 Task: Find connections with filter location Candelaria with filter topic #Professionalwomenwith filter profile language Potuguese with filter current company Ubisoft with filter school P.S.N.A. College of Engineering and Technology, Dindigul with filter industry Financial Services with filter service category Accounting with filter keywords title Music Producer
Action: Mouse moved to (491, 59)
Screenshot: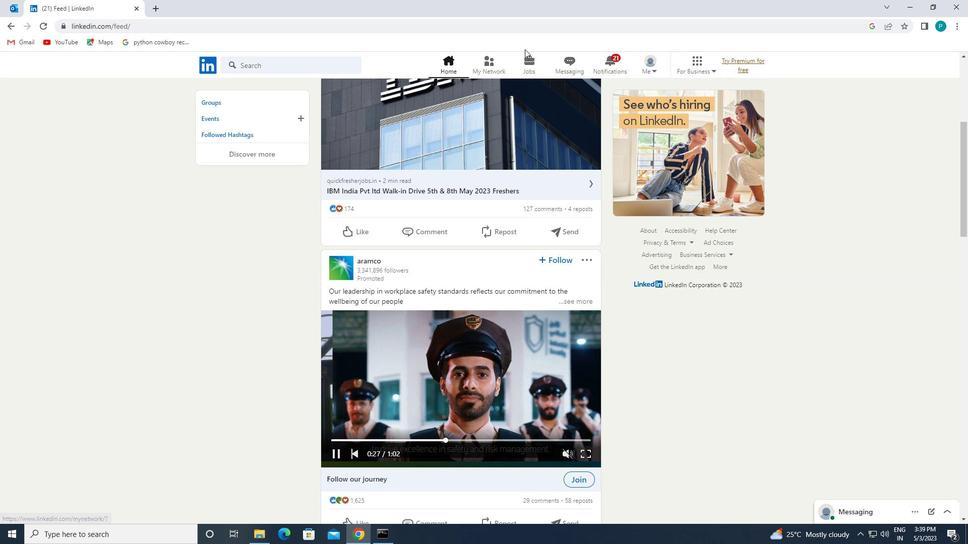 
Action: Mouse pressed left at (491, 59)
Screenshot: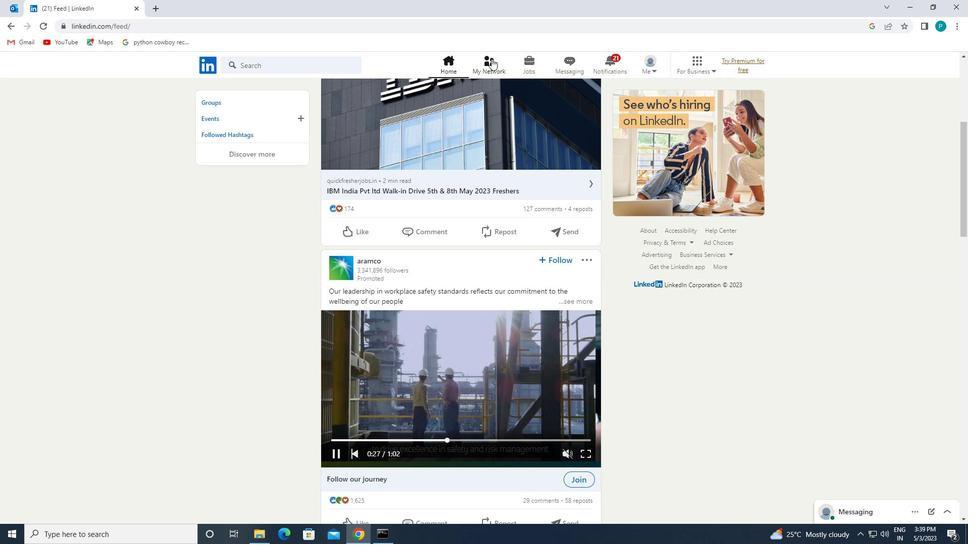
Action: Mouse moved to (236, 125)
Screenshot: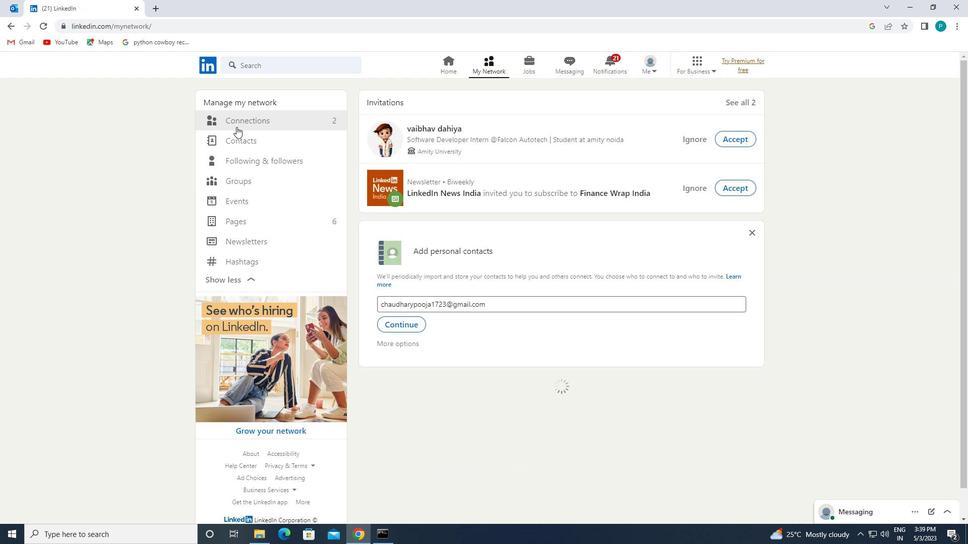 
Action: Mouse pressed left at (236, 125)
Screenshot: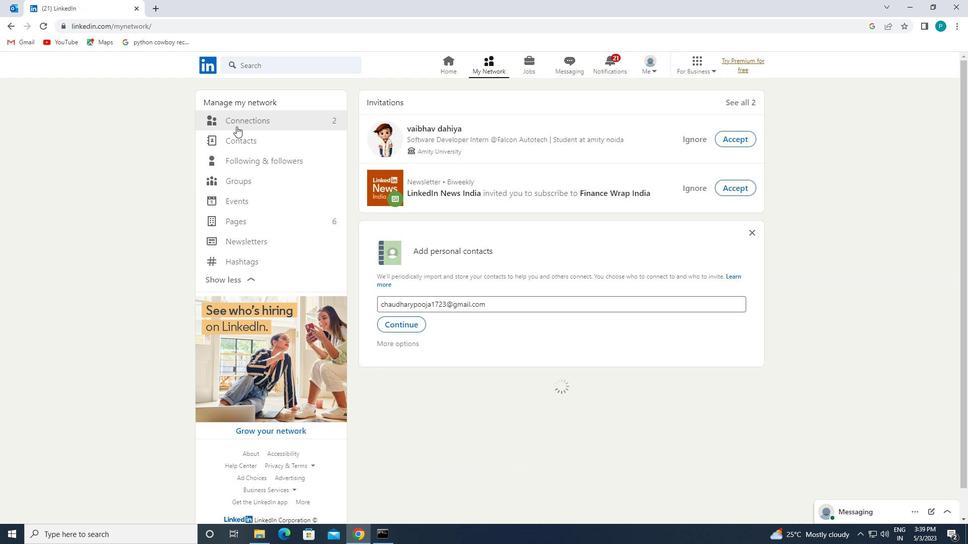 
Action: Mouse moved to (563, 119)
Screenshot: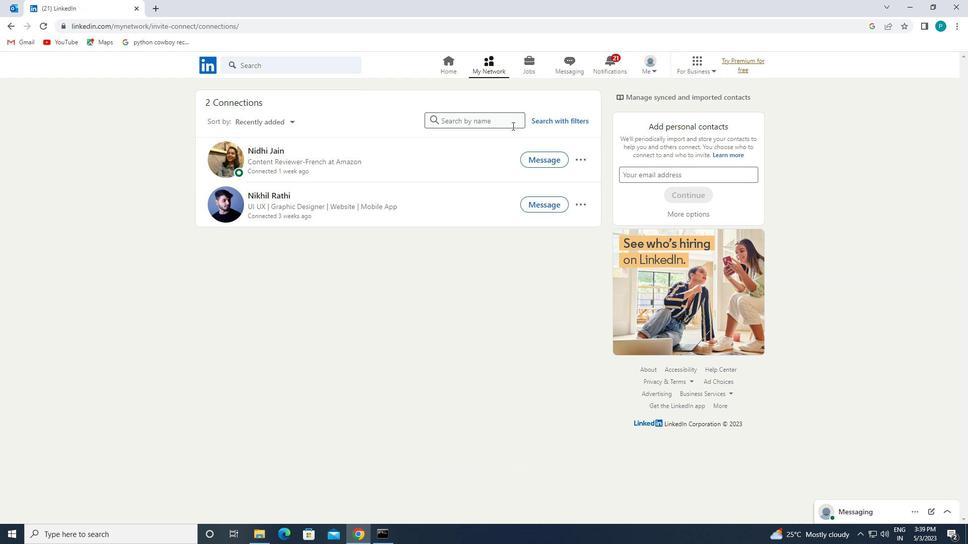 
Action: Mouse pressed left at (563, 119)
Screenshot: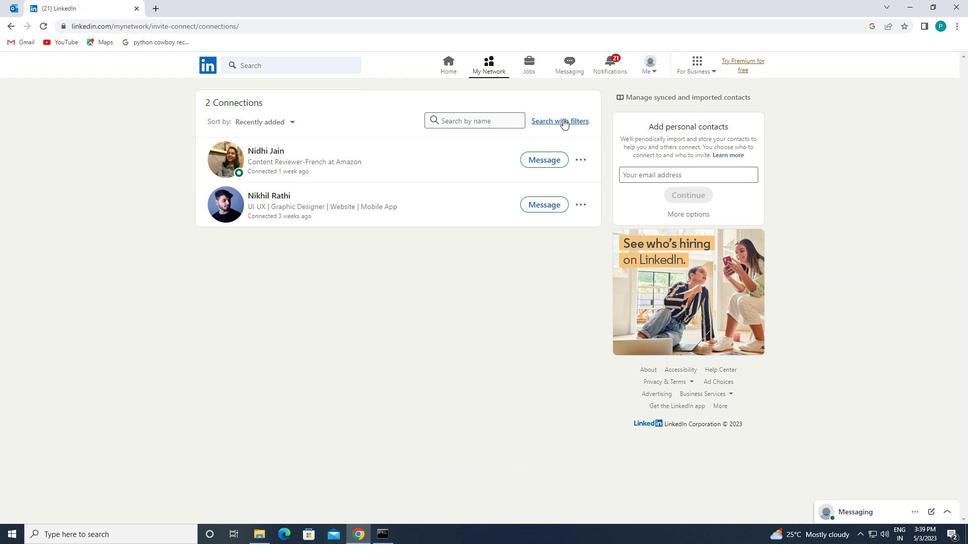 
Action: Mouse moved to (506, 93)
Screenshot: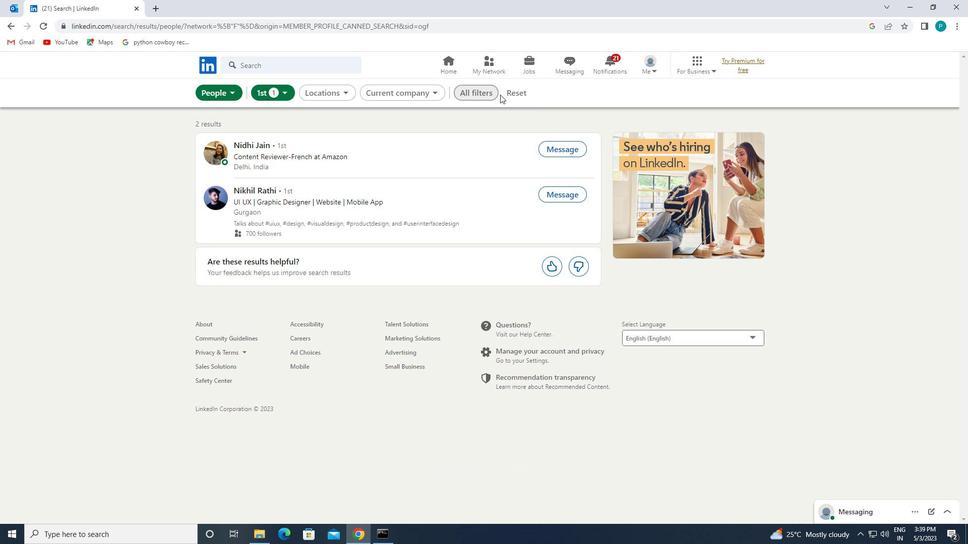 
Action: Mouse pressed left at (506, 93)
Screenshot: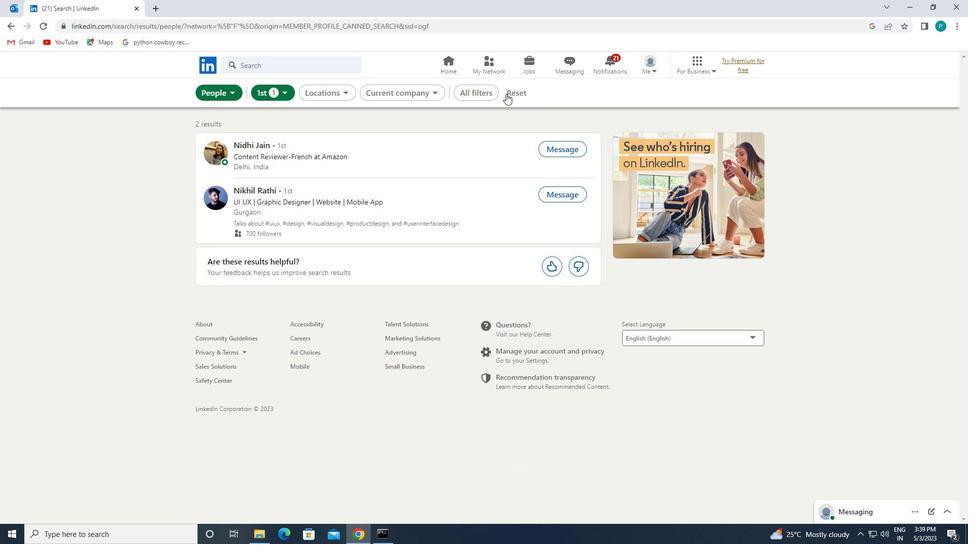 
Action: Mouse moved to (494, 91)
Screenshot: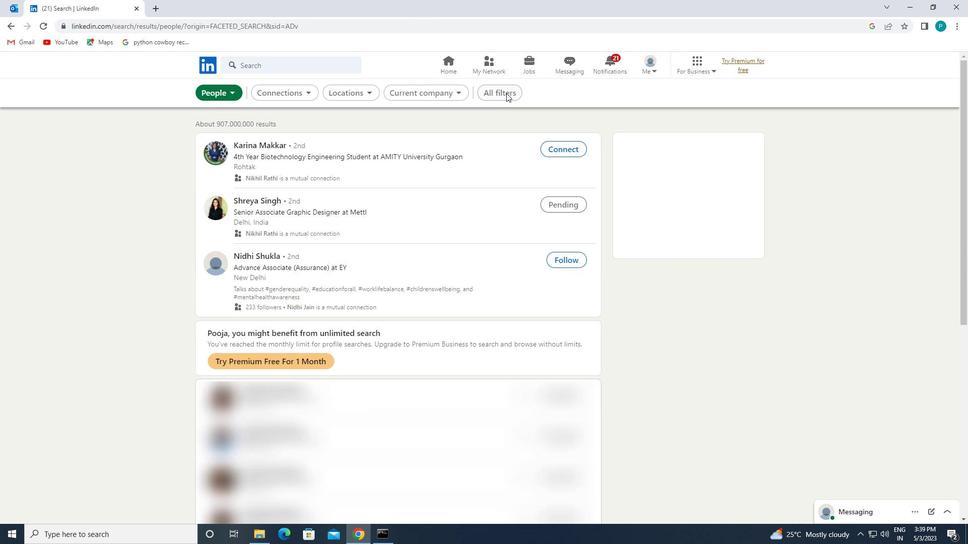 
Action: Mouse pressed left at (494, 91)
Screenshot: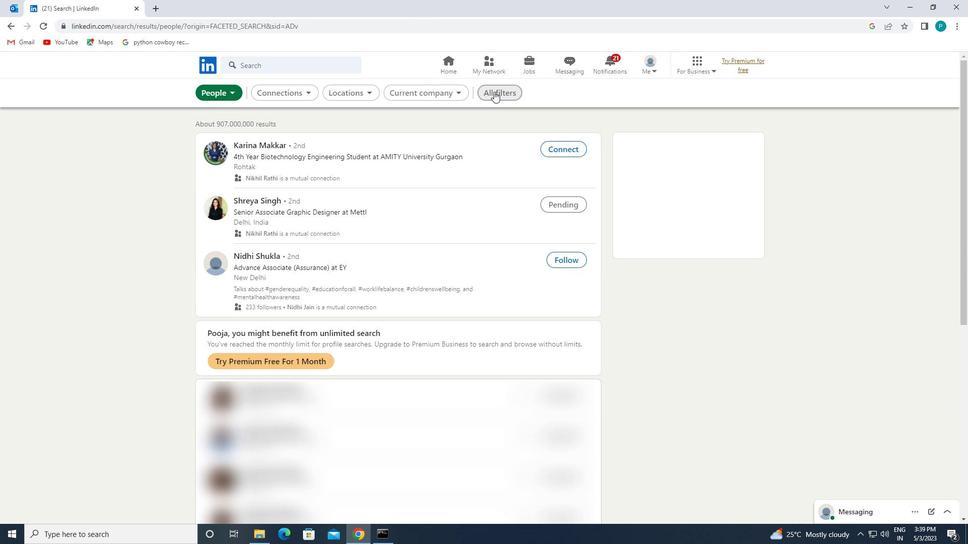 
Action: Mouse moved to (713, 191)
Screenshot: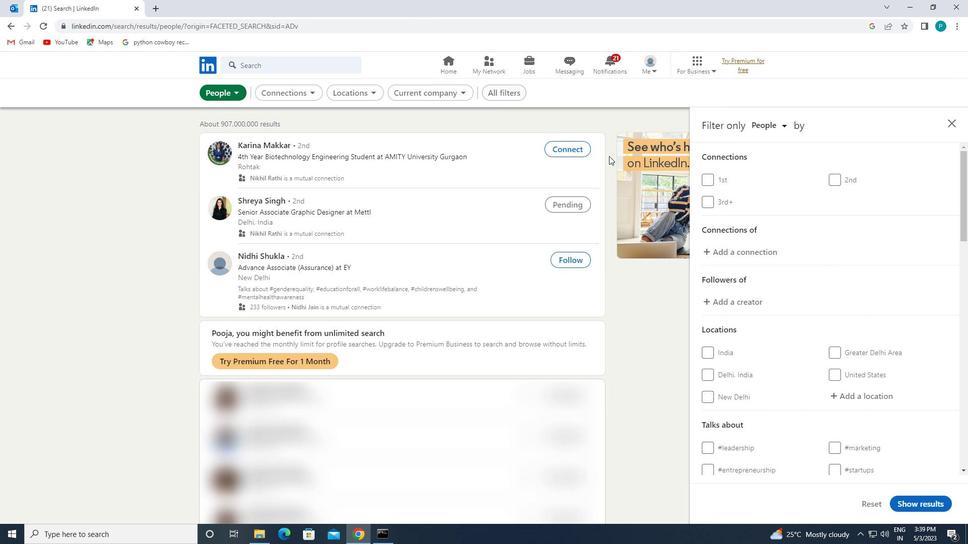
Action: Mouse scrolled (713, 190) with delta (0, 0)
Screenshot: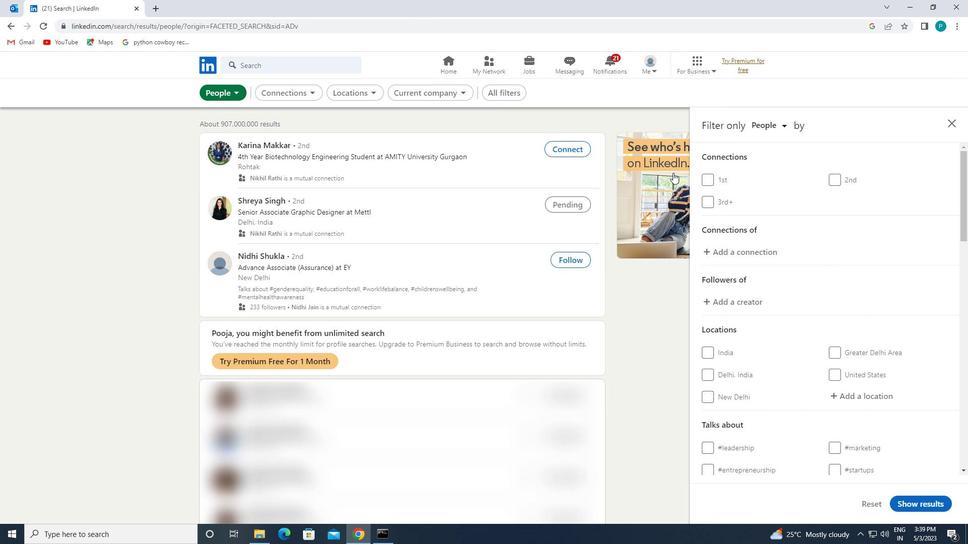 
Action: Mouse moved to (860, 344)
Screenshot: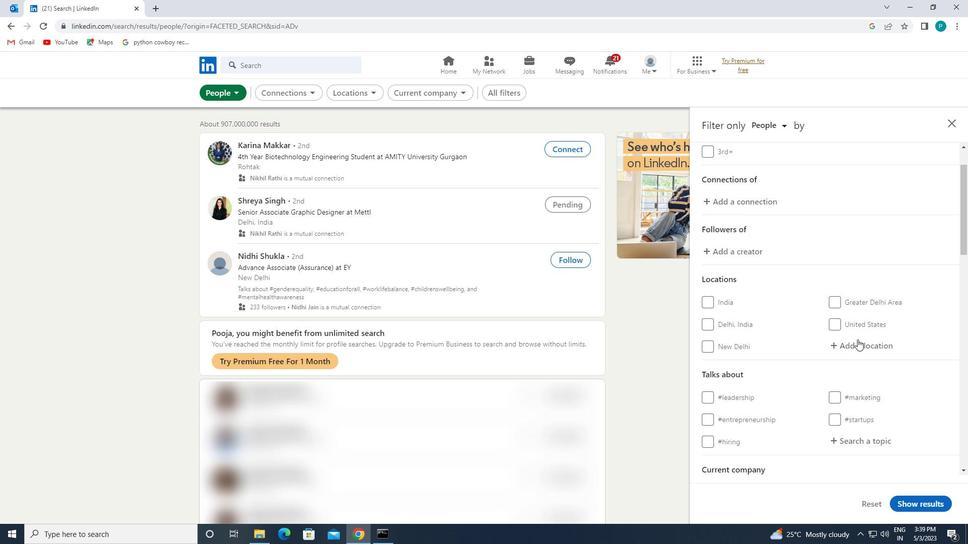 
Action: Mouse pressed left at (860, 344)
Screenshot: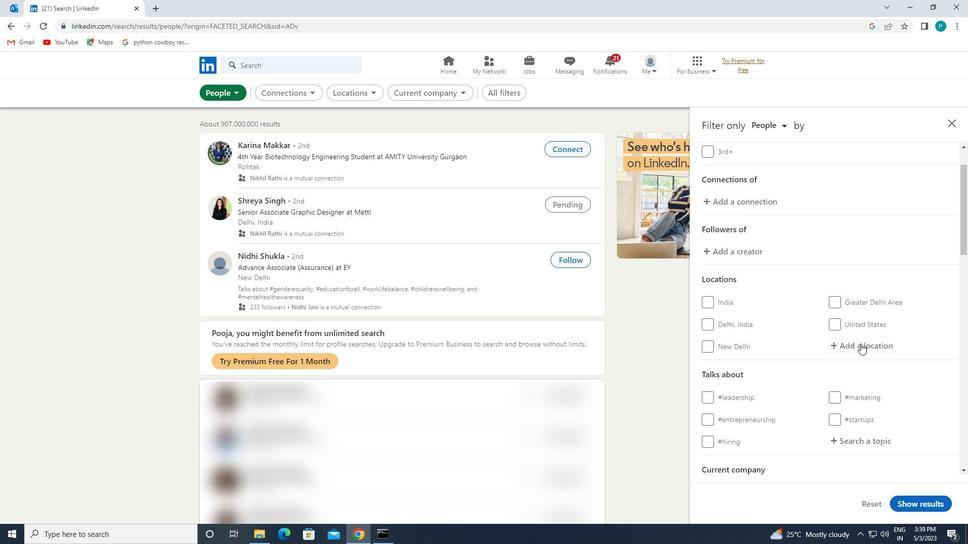 
Action: Mouse moved to (863, 344)
Screenshot: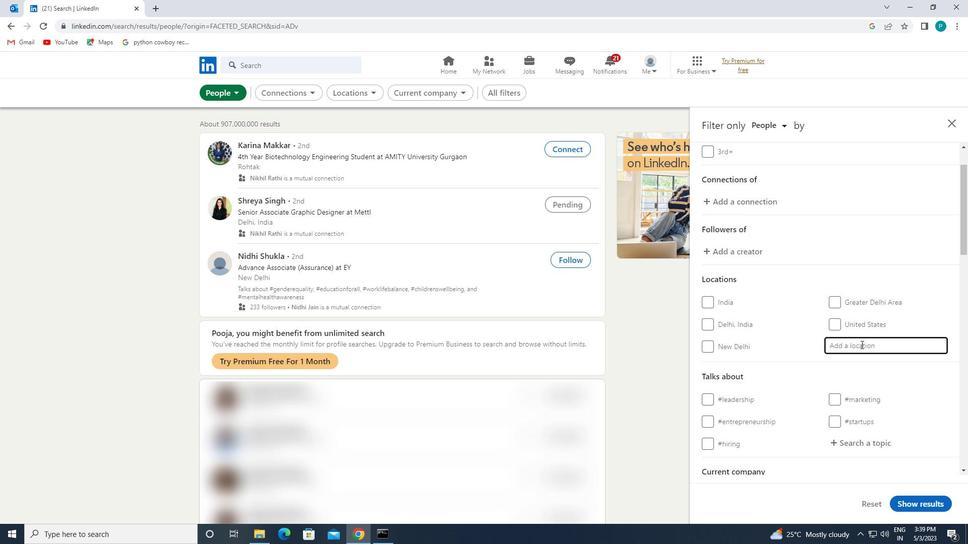 
Action: Key pressed <Key.caps_lock>c<Key.caps_lock>andelaria
Screenshot: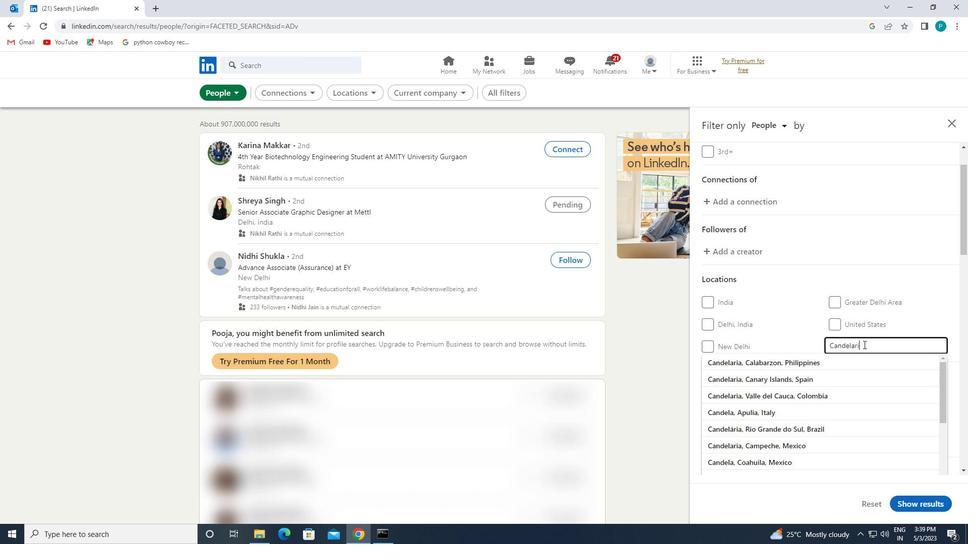 
Action: Mouse moved to (842, 358)
Screenshot: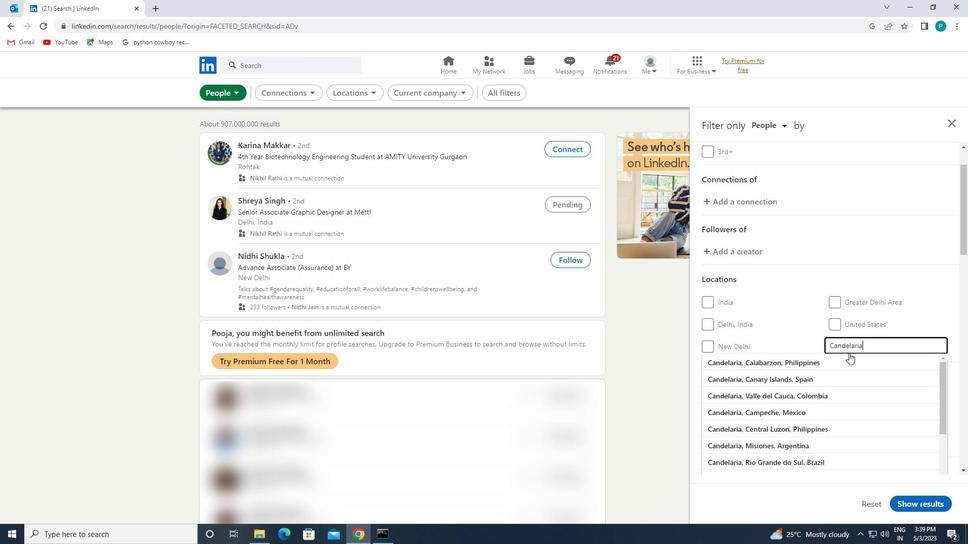 
Action: Mouse pressed left at (842, 358)
Screenshot: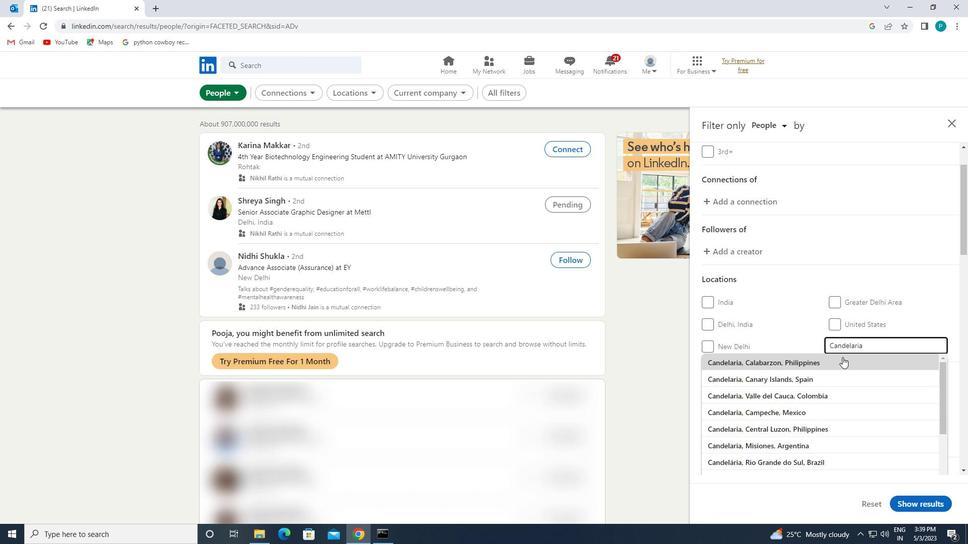 
Action: Mouse scrolled (842, 357) with delta (0, 0)
Screenshot: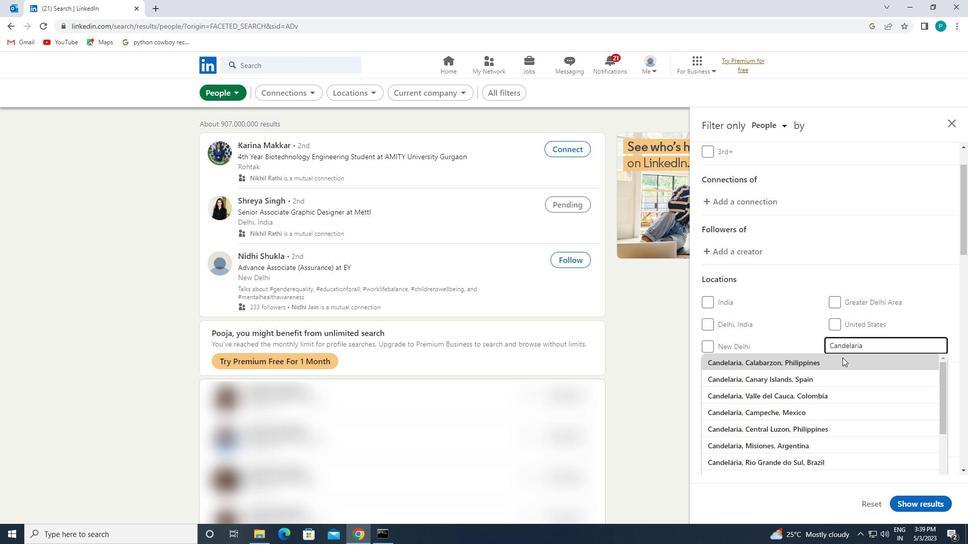 
Action: Mouse scrolled (842, 357) with delta (0, 0)
Screenshot: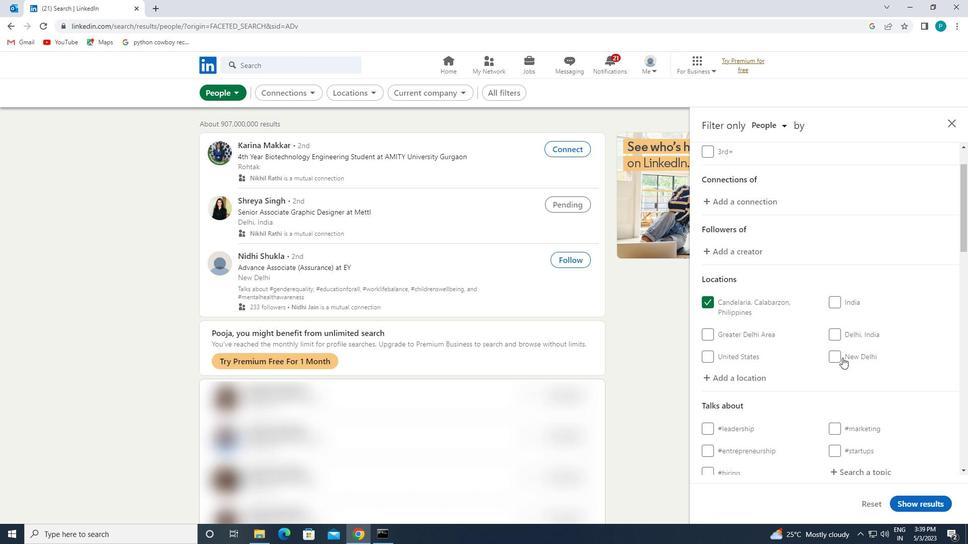 
Action: Mouse scrolled (842, 357) with delta (0, 0)
Screenshot: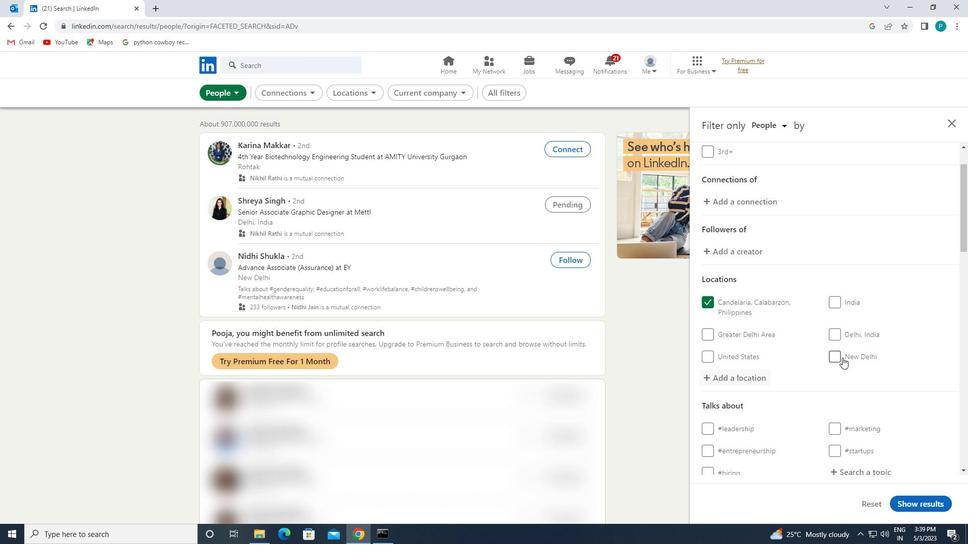 
Action: Mouse moved to (851, 326)
Screenshot: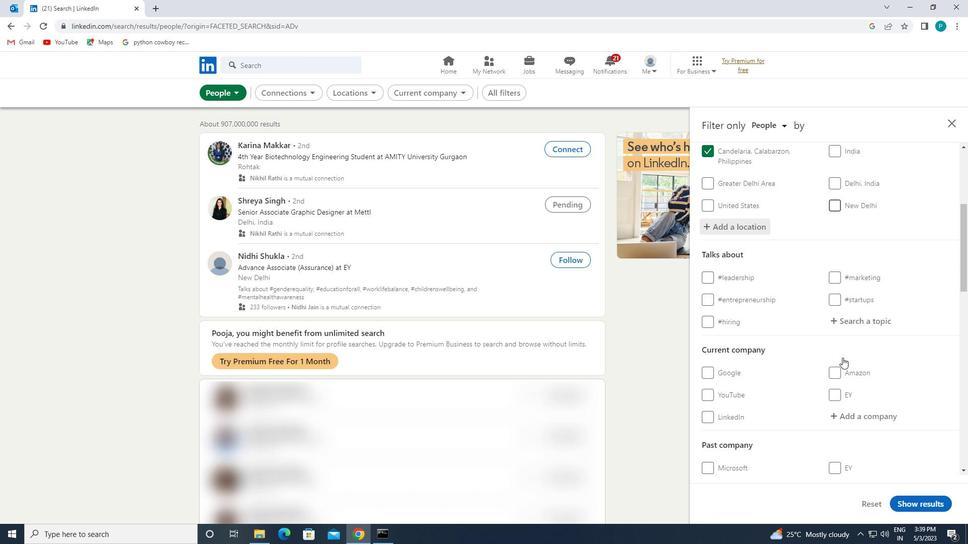 
Action: Mouse pressed left at (851, 326)
Screenshot: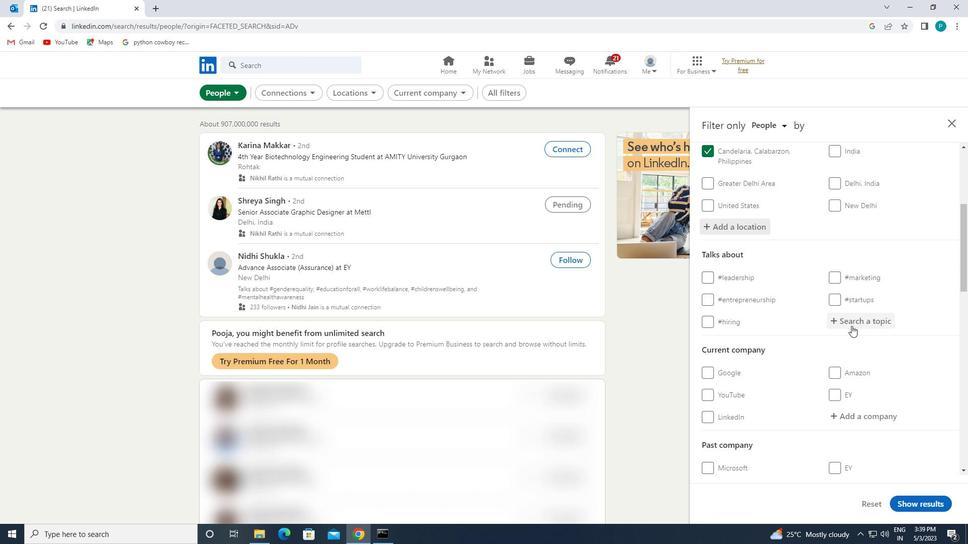 
Action: Mouse moved to (853, 326)
Screenshot: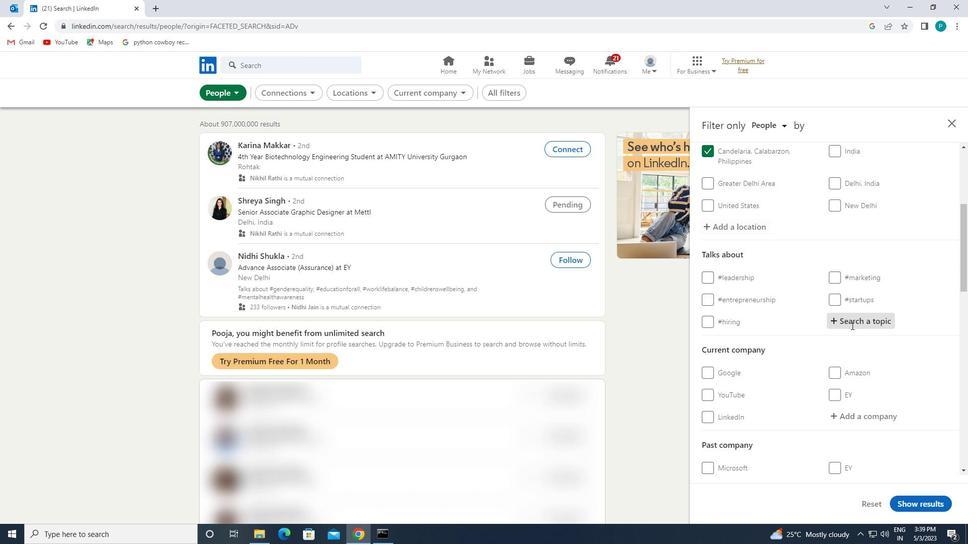 
Action: Key pressed <Key.shift>#<Key.caps_lock>P<Key.caps_lock>ROFESSIONAL<Key.caps_lock>W<Key.caps_lock>OMEN
Screenshot: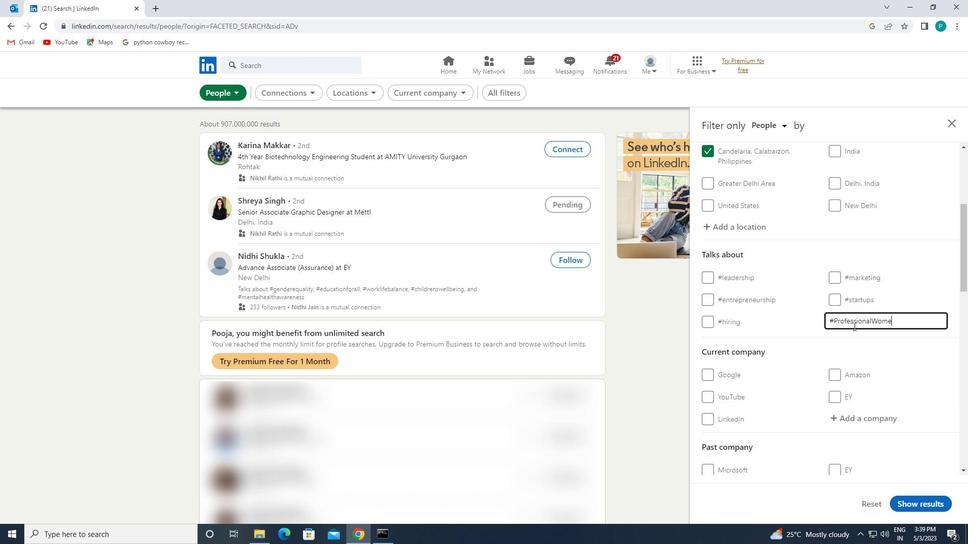 
Action: Mouse moved to (872, 338)
Screenshot: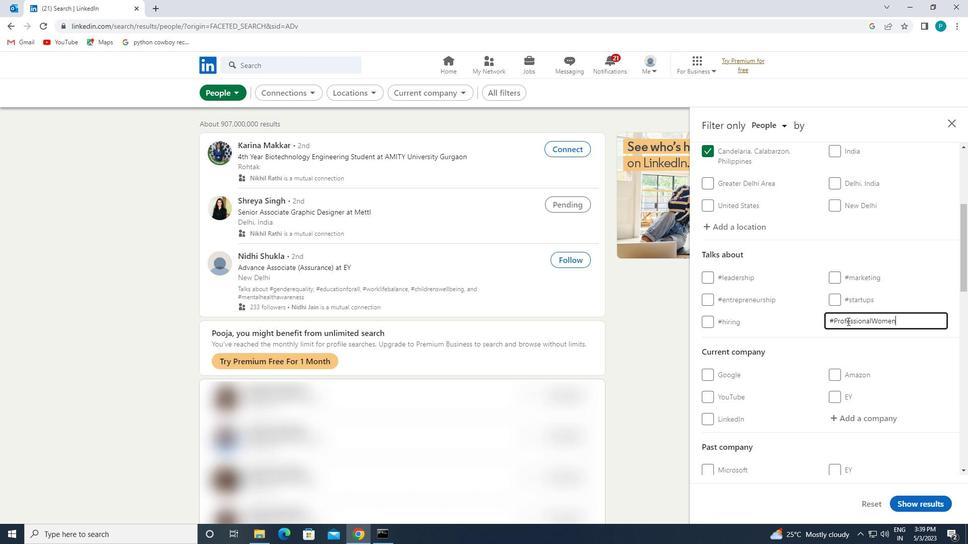 
Action: Mouse scrolled (872, 337) with delta (0, 0)
Screenshot: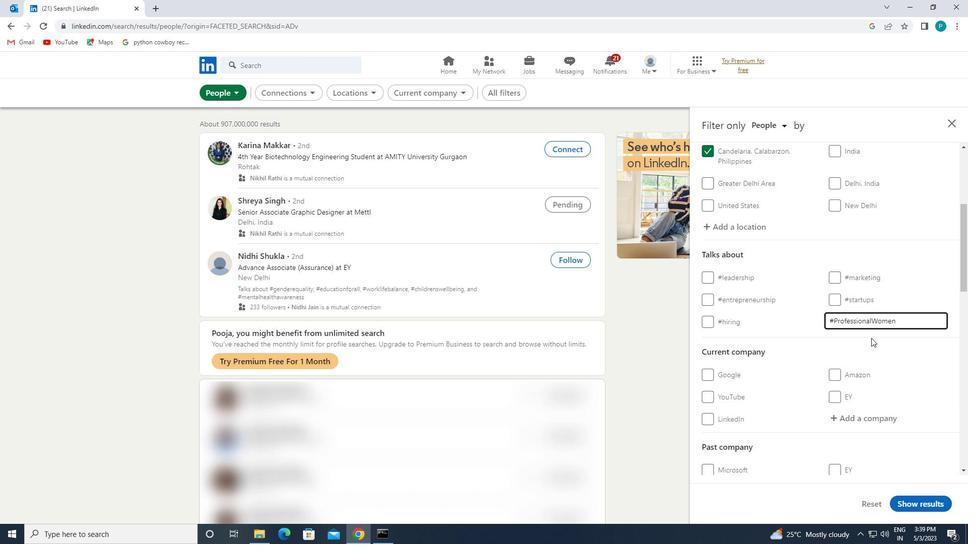 
Action: Mouse scrolled (872, 337) with delta (0, 0)
Screenshot: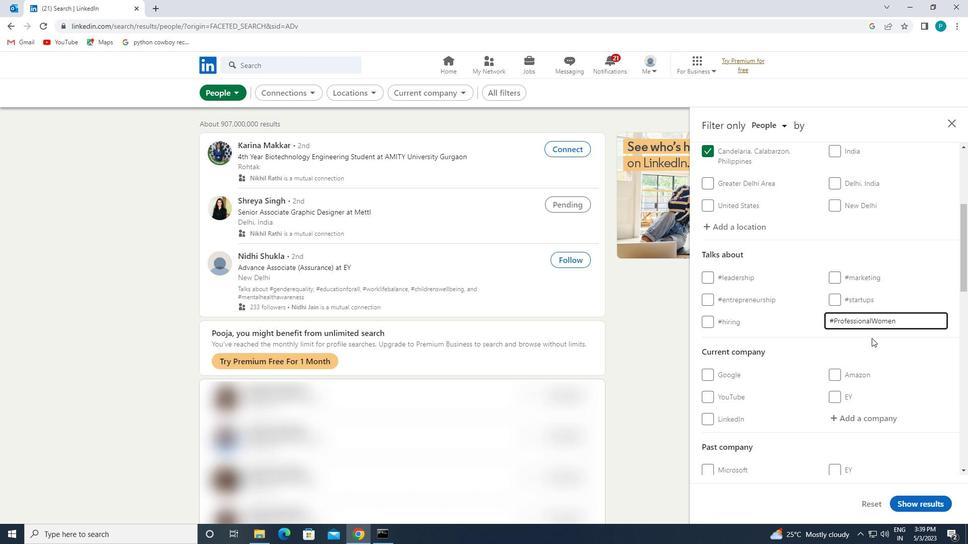 
Action: Mouse scrolled (872, 337) with delta (0, 0)
Screenshot: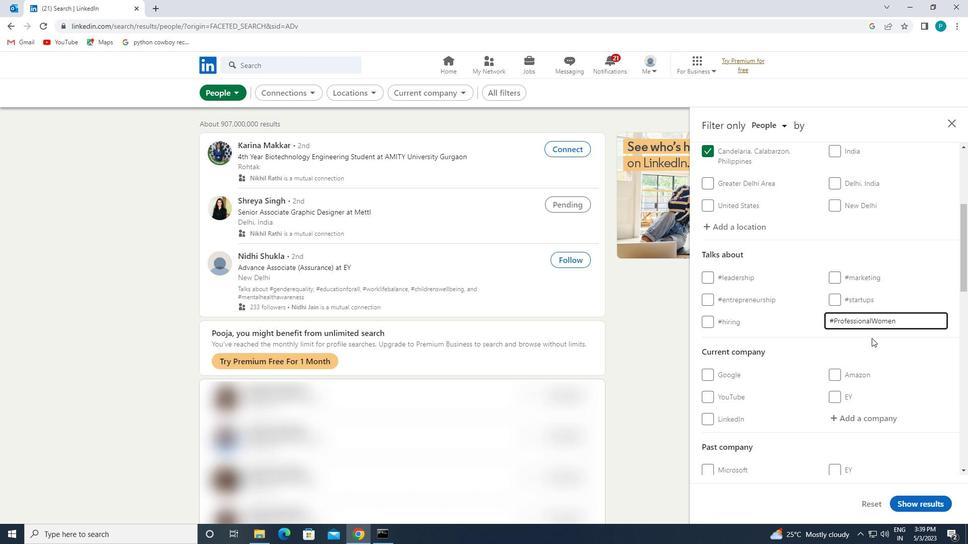 
Action: Mouse moved to (870, 336)
Screenshot: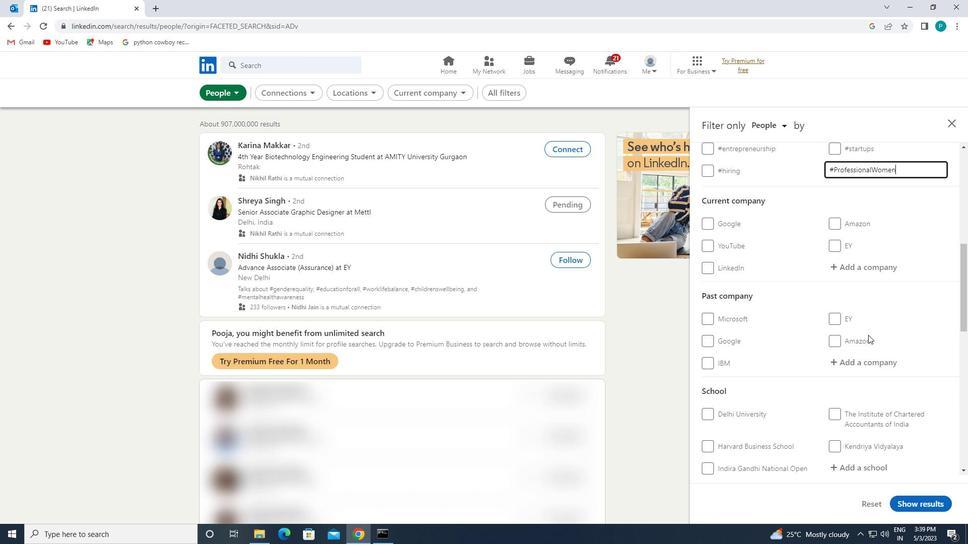 
Action: Mouse scrolled (870, 335) with delta (0, 0)
Screenshot: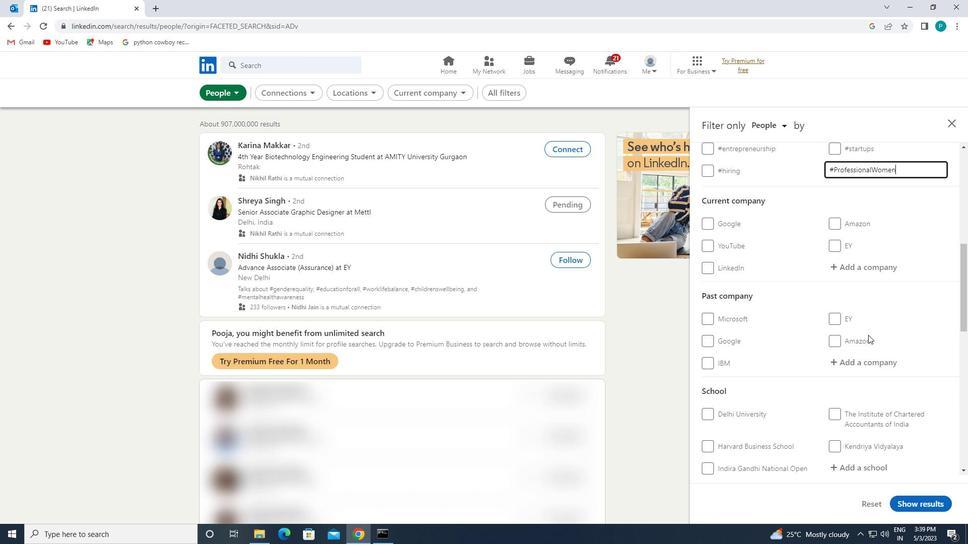 
Action: Mouse moved to (868, 332)
Screenshot: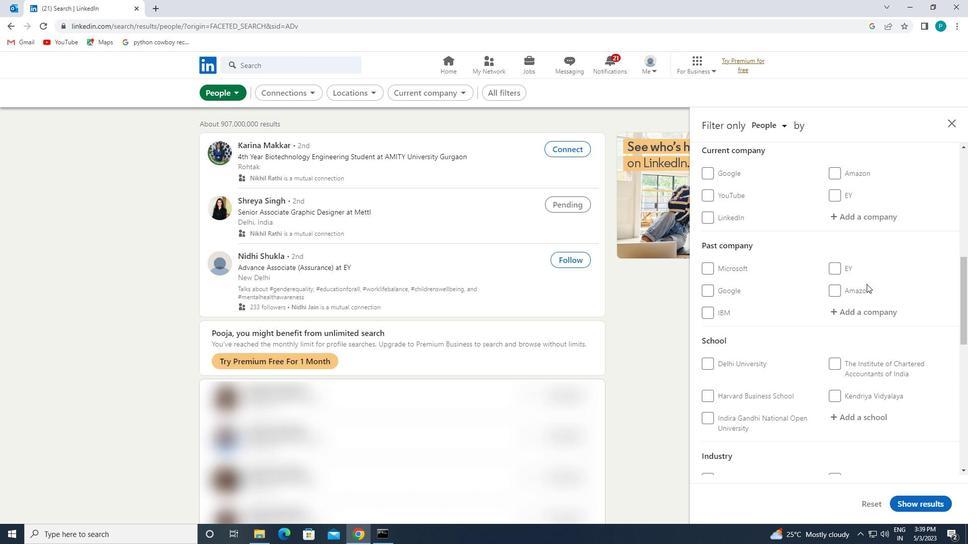 
Action: Mouse scrolled (868, 332) with delta (0, 0)
Screenshot: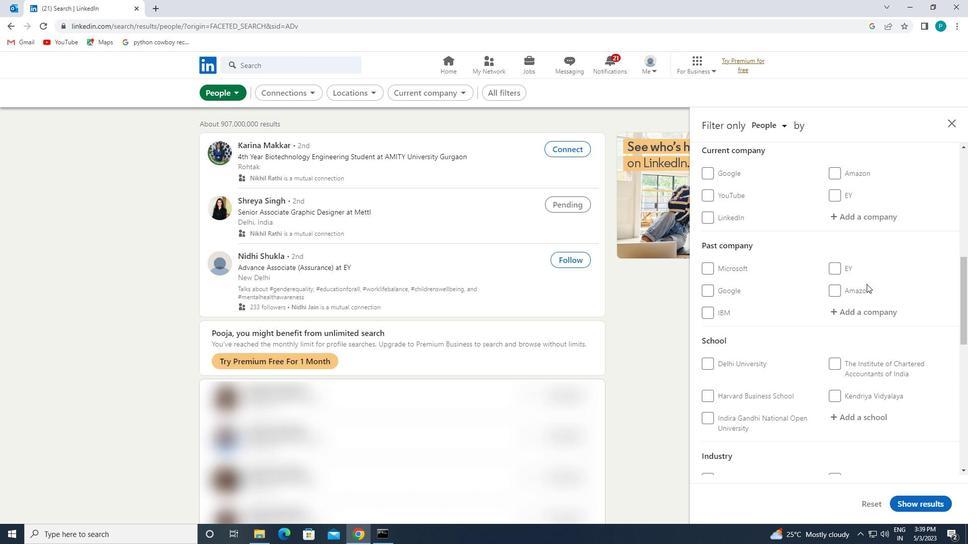 
Action: Mouse moved to (869, 333)
Screenshot: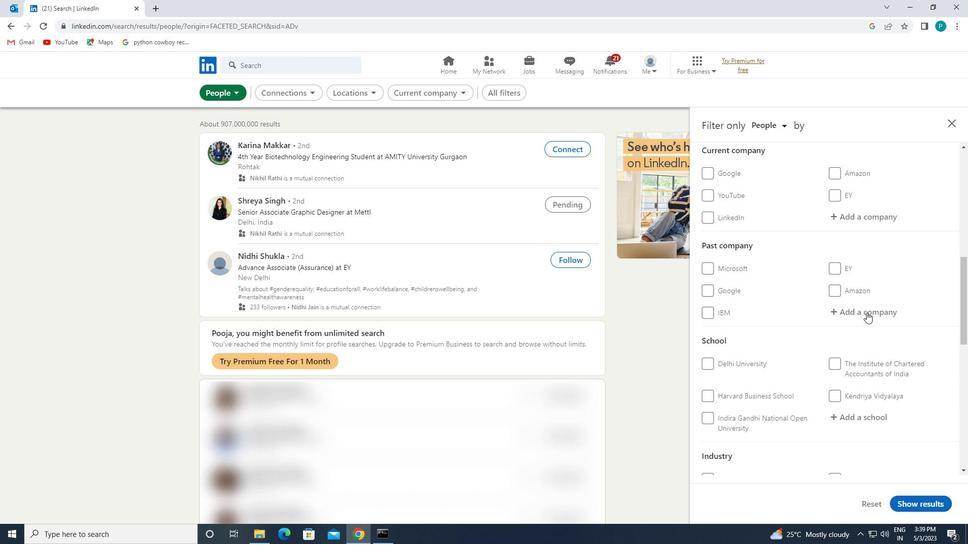 
Action: Mouse scrolled (869, 332) with delta (0, 0)
Screenshot: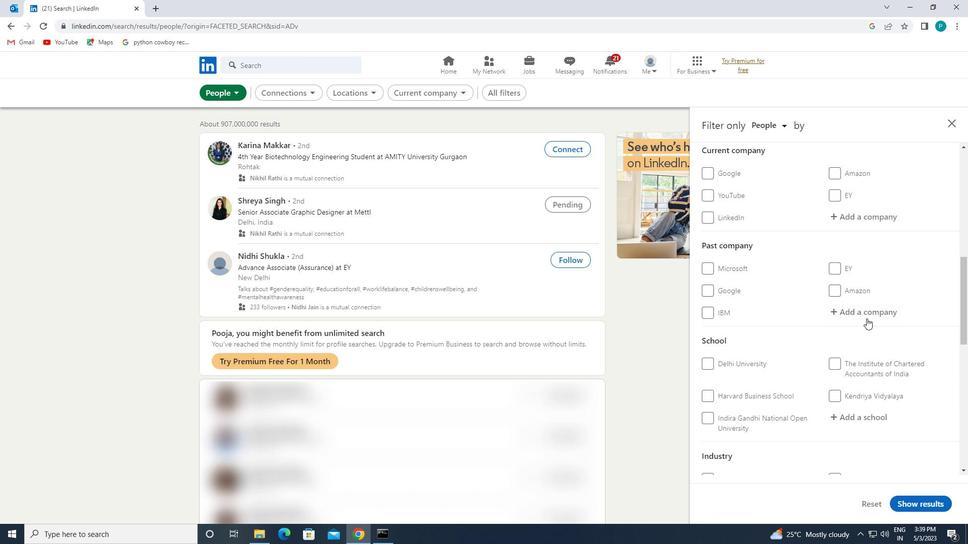 
Action: Mouse moved to (869, 333)
Screenshot: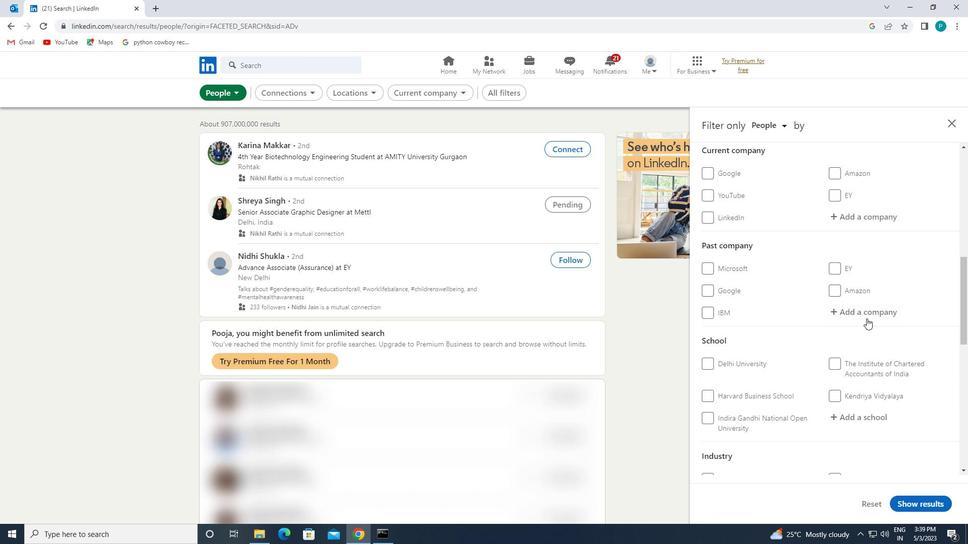 
Action: Mouse scrolled (869, 332) with delta (0, 0)
Screenshot: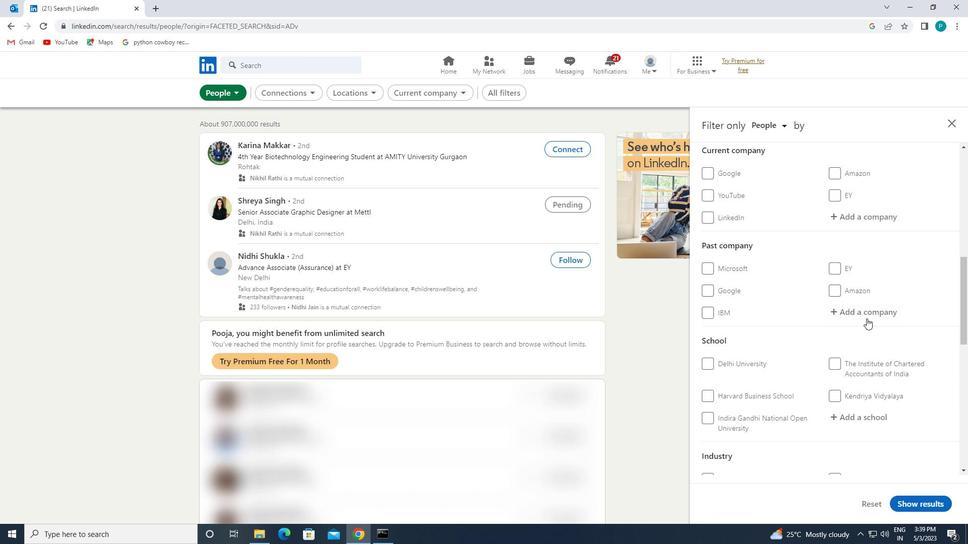 
Action: Mouse moved to (869, 333)
Screenshot: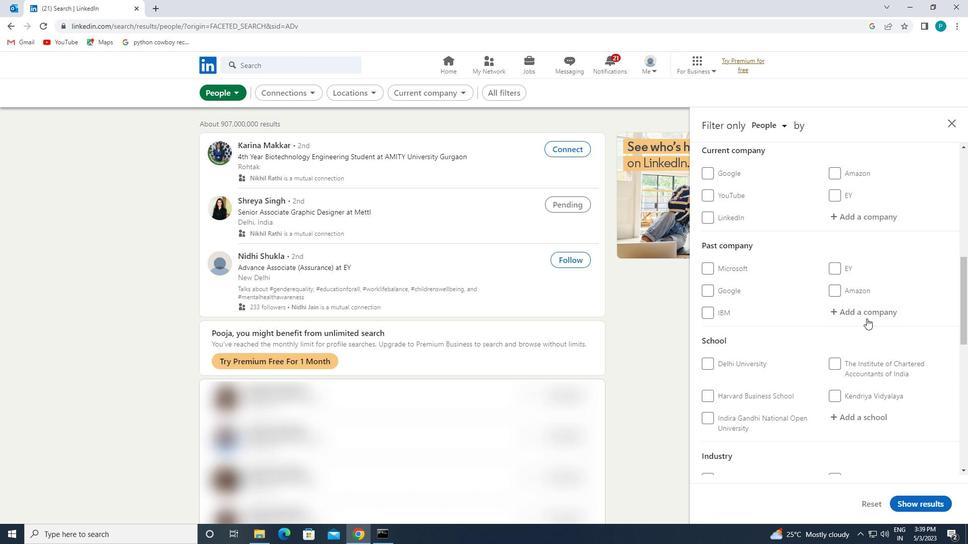 
Action: Mouse scrolled (869, 333) with delta (0, 0)
Screenshot: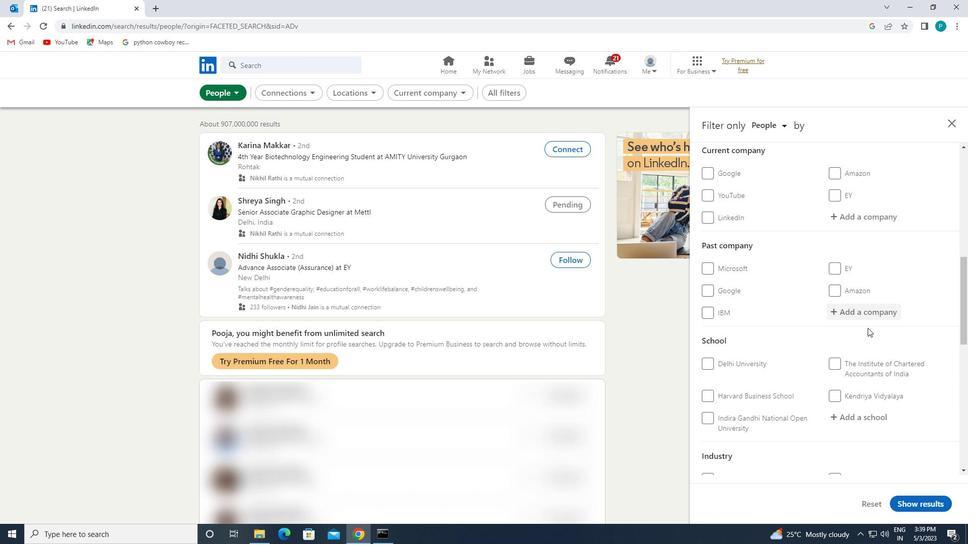 
Action: Mouse moved to (835, 415)
Screenshot: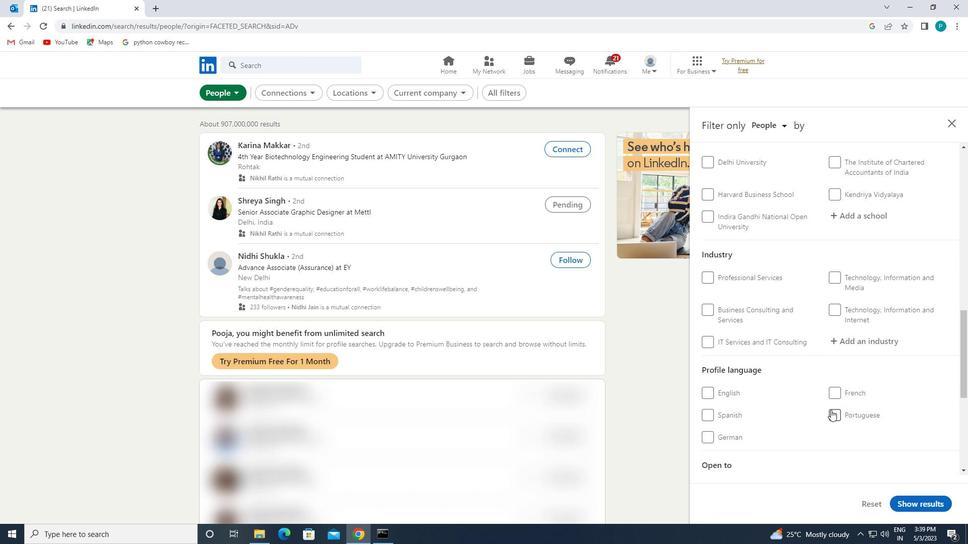 
Action: Mouse pressed left at (835, 415)
Screenshot: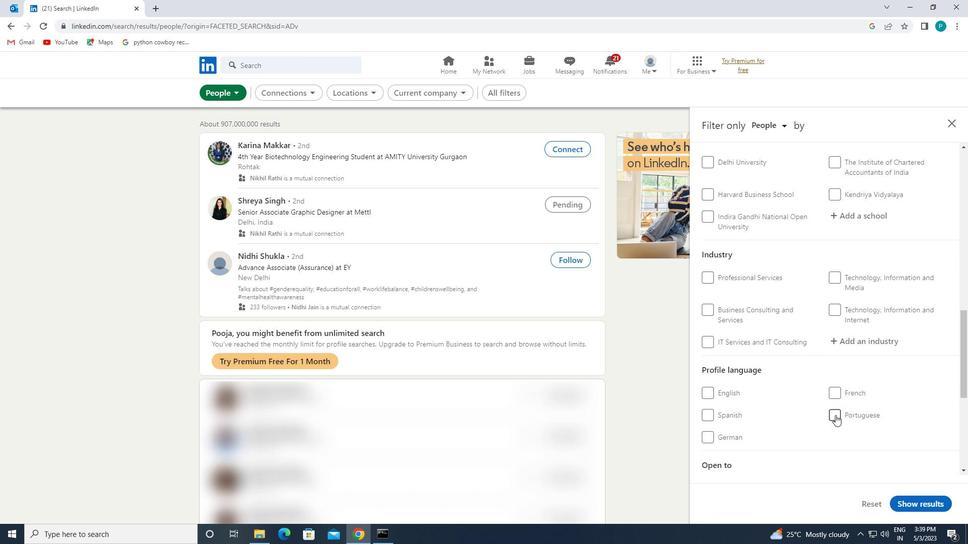 
Action: Mouse moved to (876, 373)
Screenshot: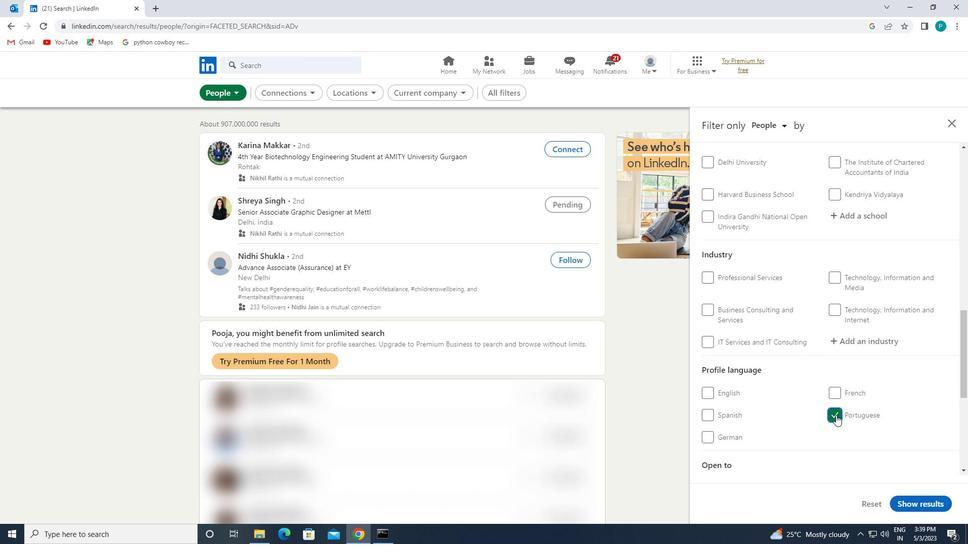 
Action: Mouse scrolled (876, 373) with delta (0, 0)
Screenshot: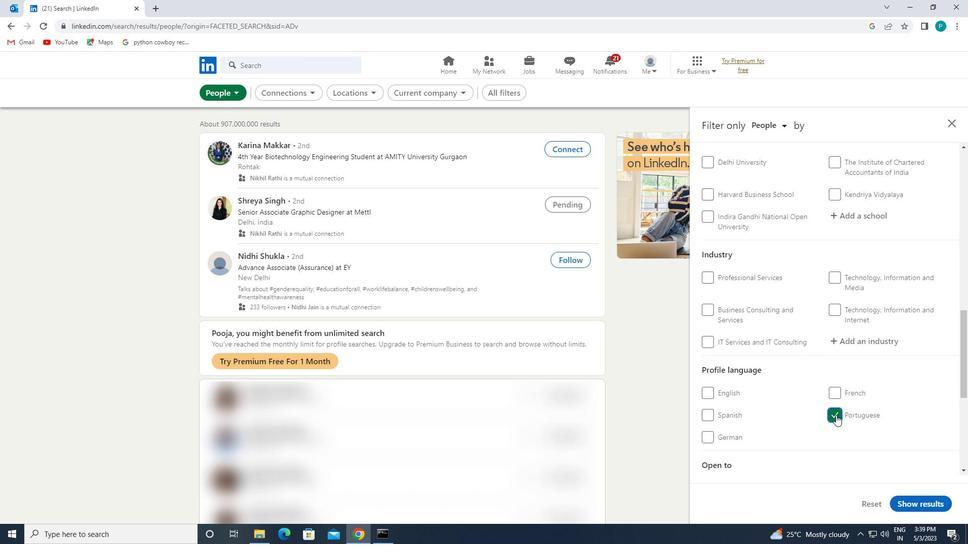 
Action: Mouse scrolled (876, 373) with delta (0, 0)
Screenshot: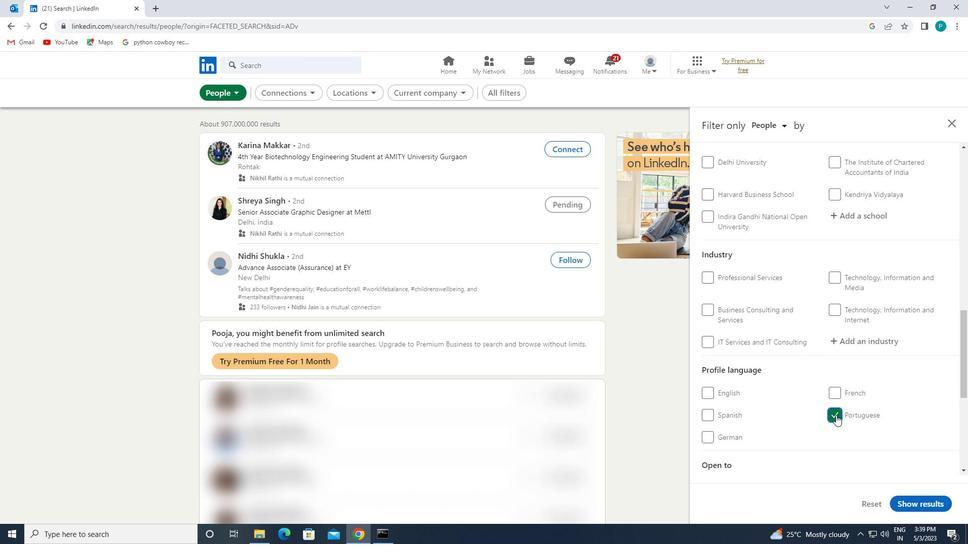 
Action: Mouse scrolled (876, 373) with delta (0, 0)
Screenshot: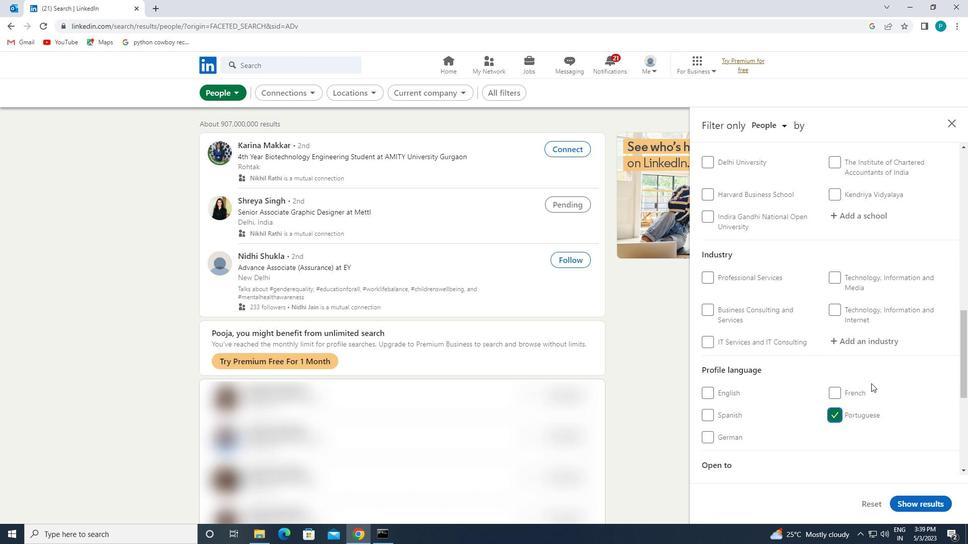 
Action: Mouse scrolled (876, 373) with delta (0, 0)
Screenshot: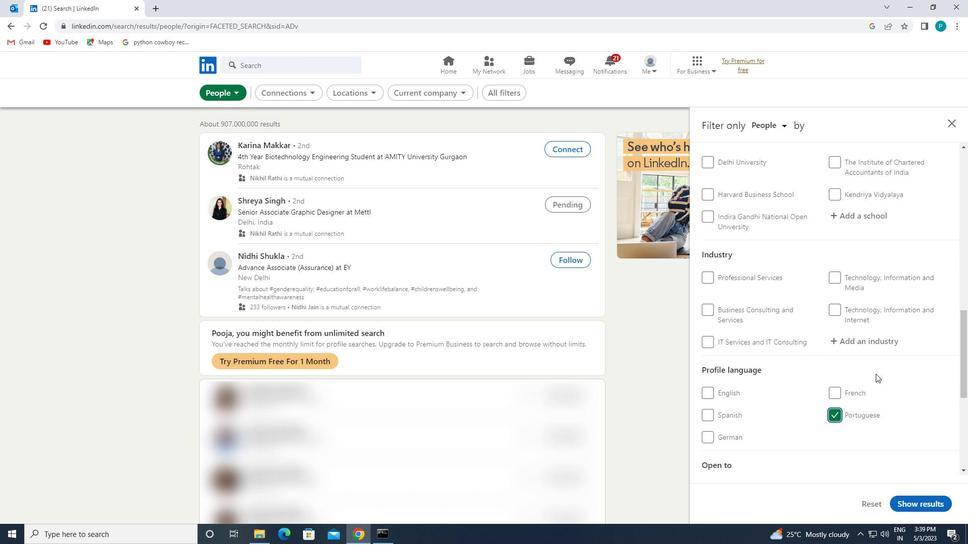 
Action: Mouse scrolled (876, 373) with delta (0, 0)
Screenshot: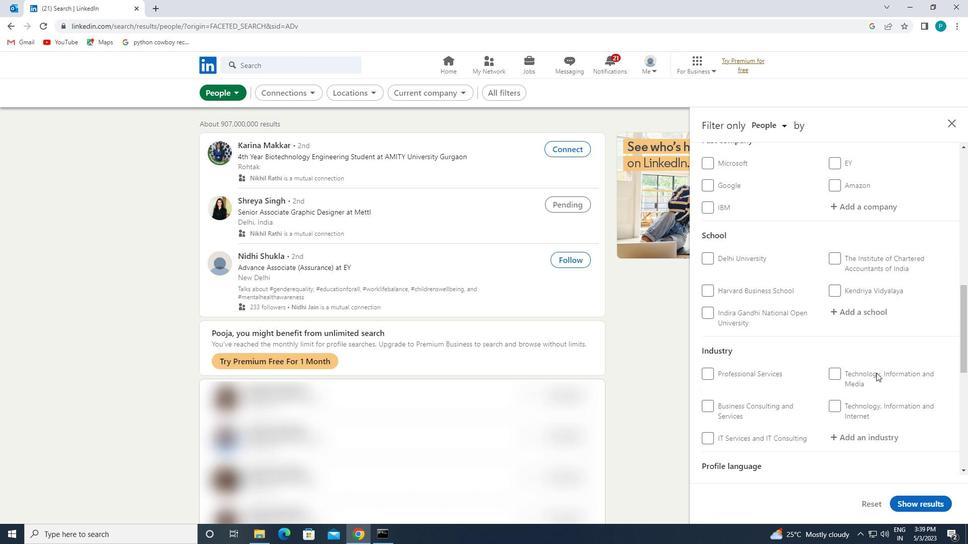 
Action: Mouse scrolled (876, 373) with delta (0, 0)
Screenshot: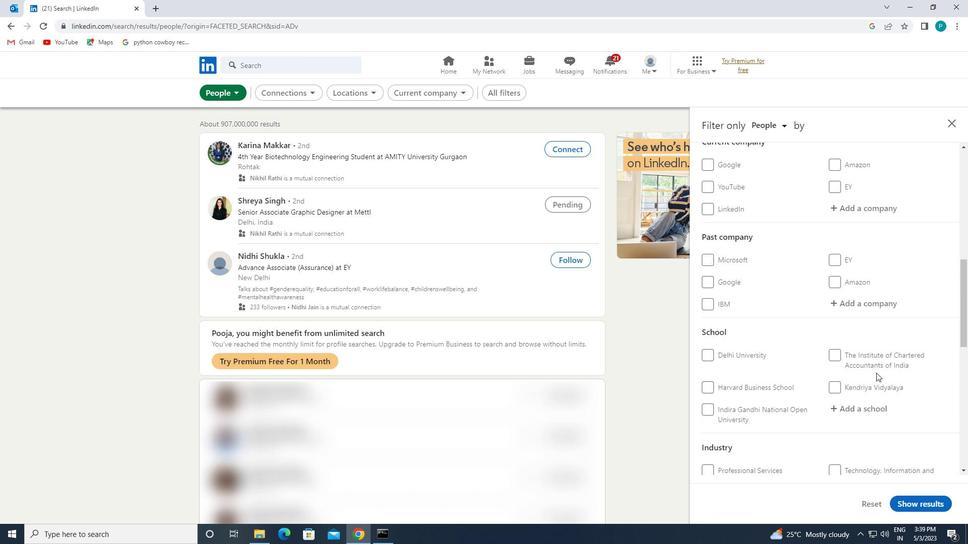 
Action: Mouse moved to (878, 322)
Screenshot: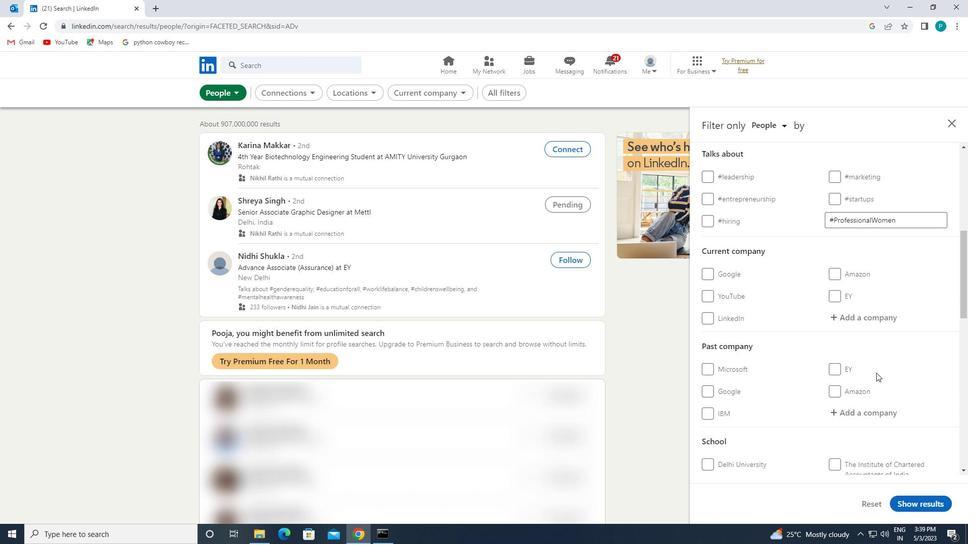 
Action: Mouse pressed left at (878, 322)
Screenshot: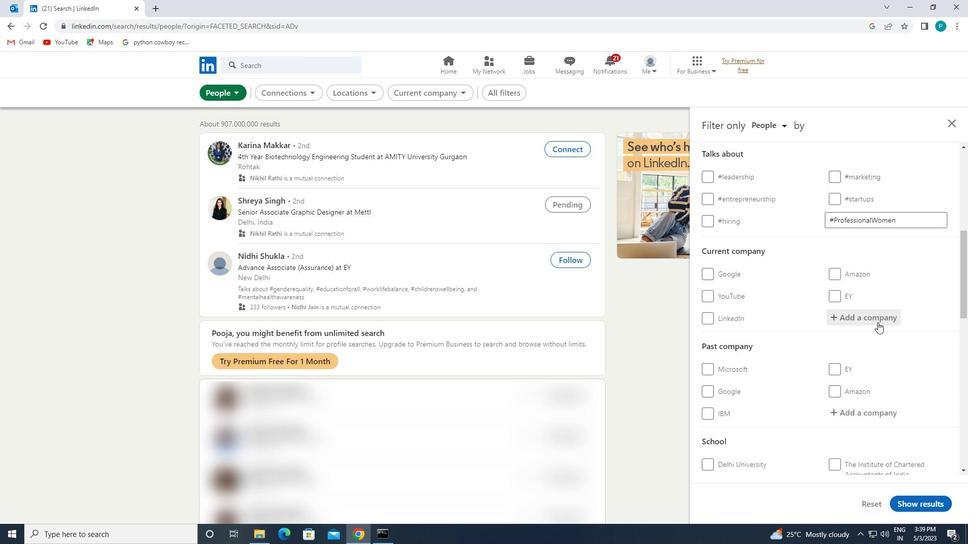 
Action: Key pressed <Key.caps_lock>U<Key.caps_lock>BI
Screenshot: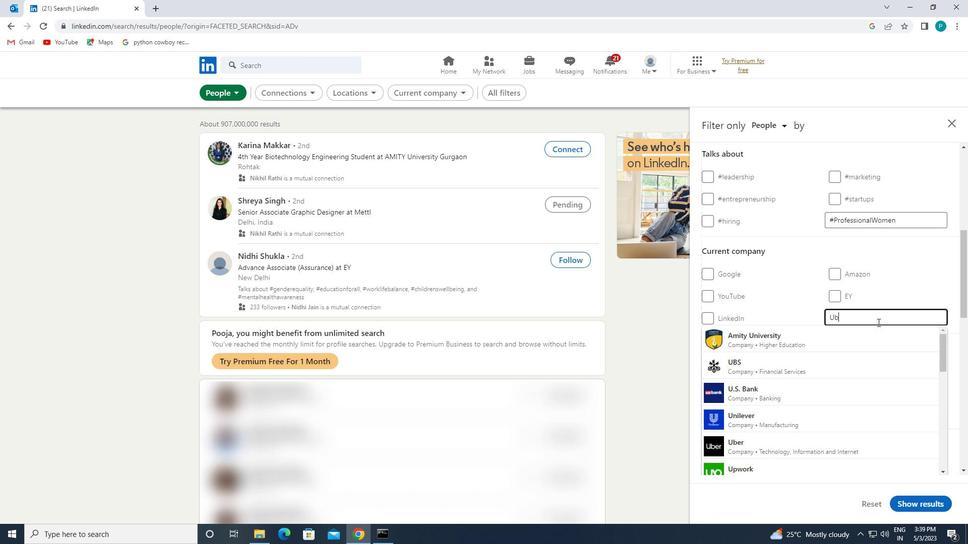 
Action: Mouse moved to (872, 336)
Screenshot: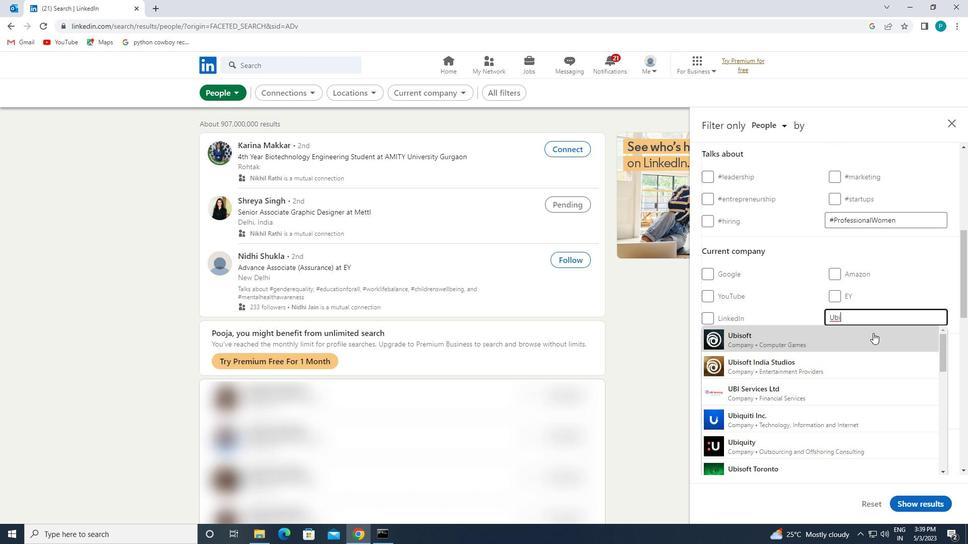 
Action: Mouse pressed left at (872, 336)
Screenshot: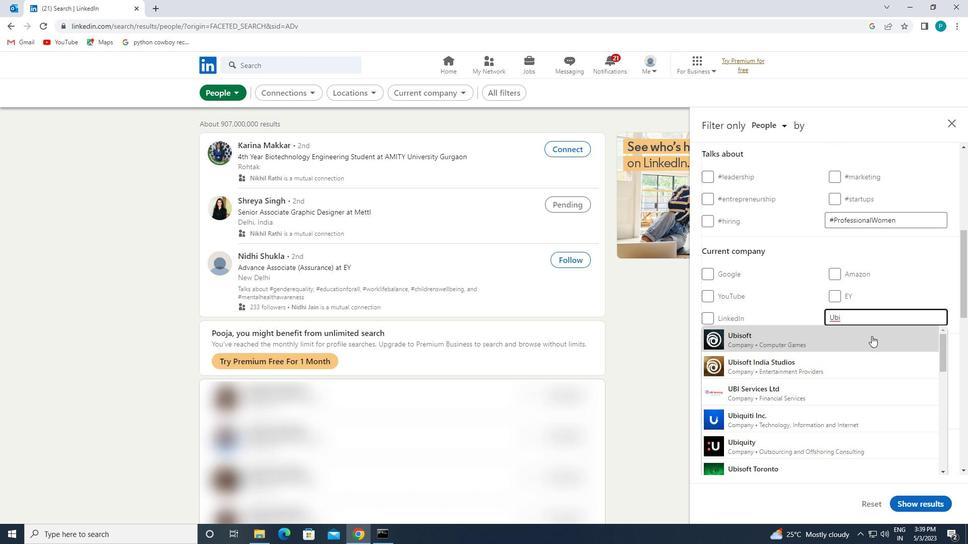 
Action: Mouse scrolled (872, 335) with delta (0, 0)
Screenshot: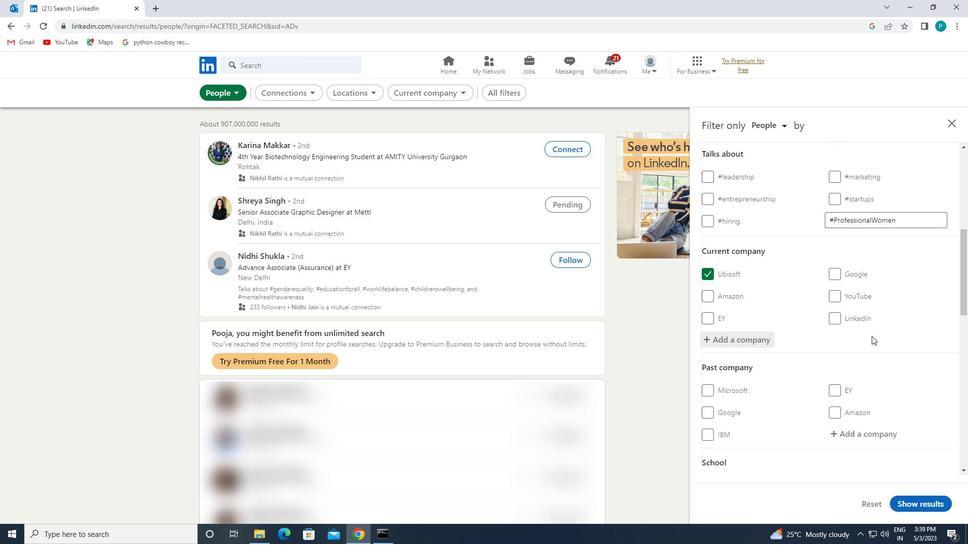 
Action: Mouse scrolled (872, 335) with delta (0, 0)
Screenshot: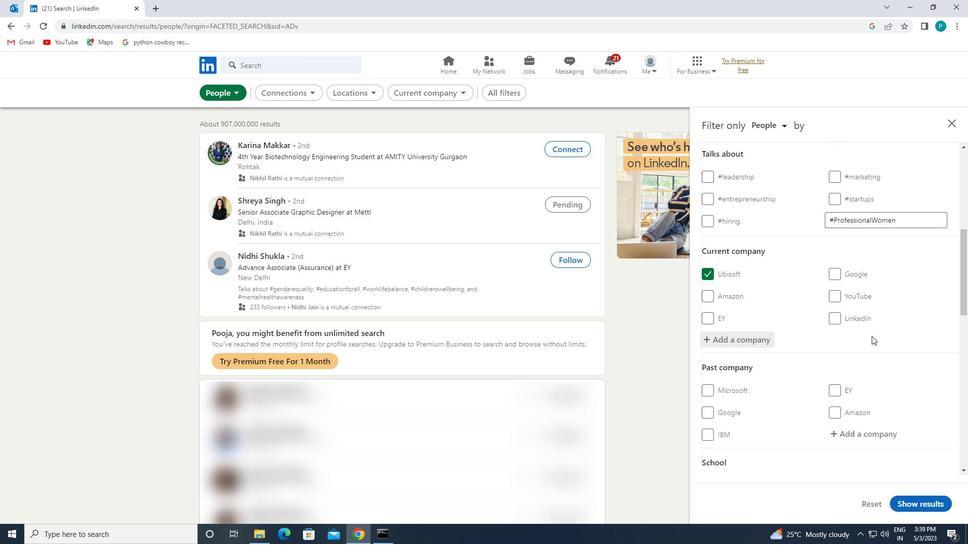 
Action: Mouse scrolled (872, 335) with delta (0, 0)
Screenshot: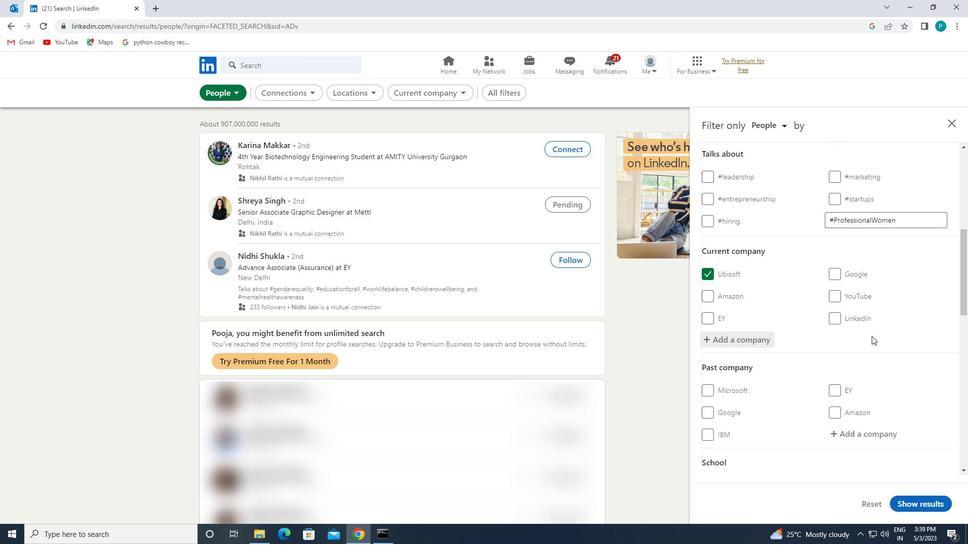 
Action: Mouse moved to (878, 383)
Screenshot: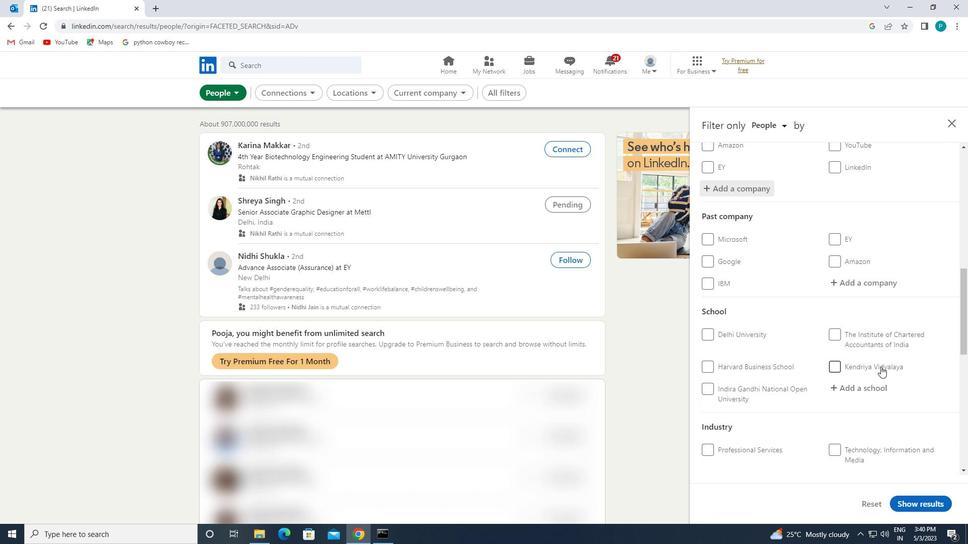 
Action: Mouse pressed left at (878, 383)
Screenshot: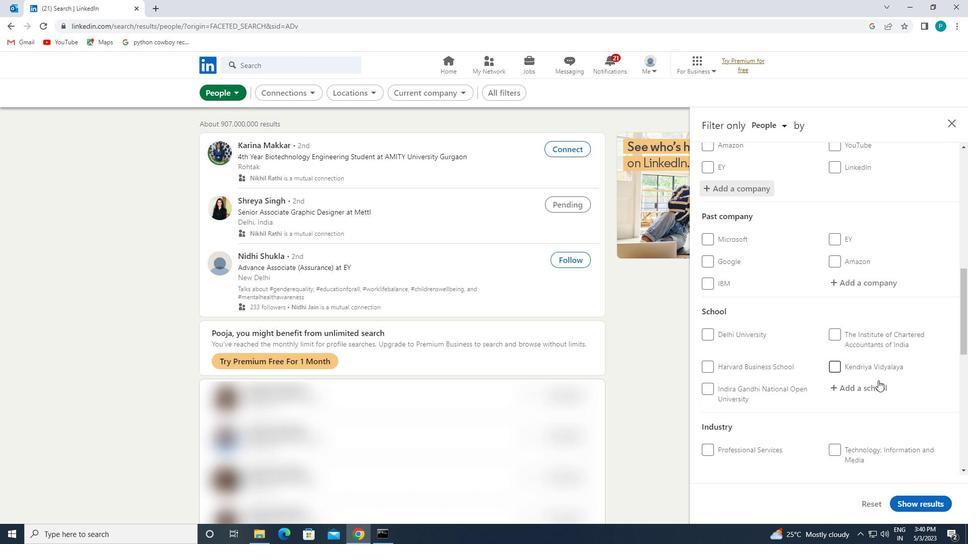 
Action: Key pressed <Key.caps_lock>P.S.N.A
Screenshot: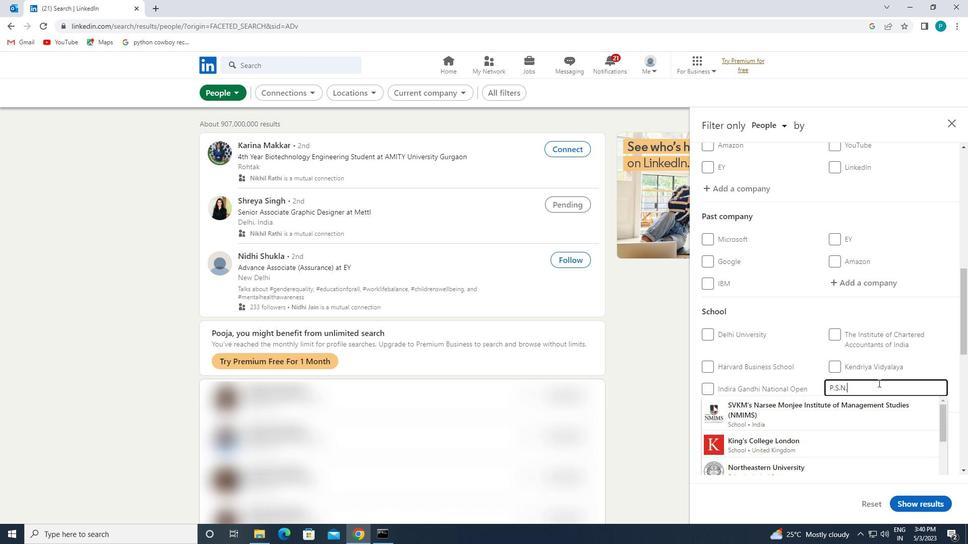 
Action: Mouse moved to (746, 293)
Screenshot: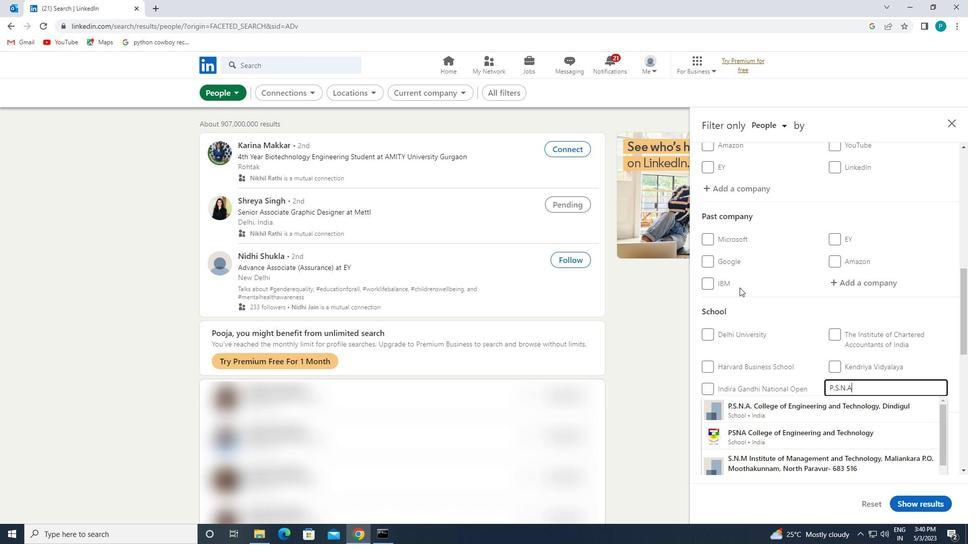 
Action: Mouse scrolled (746, 292) with delta (0, 0)
Screenshot: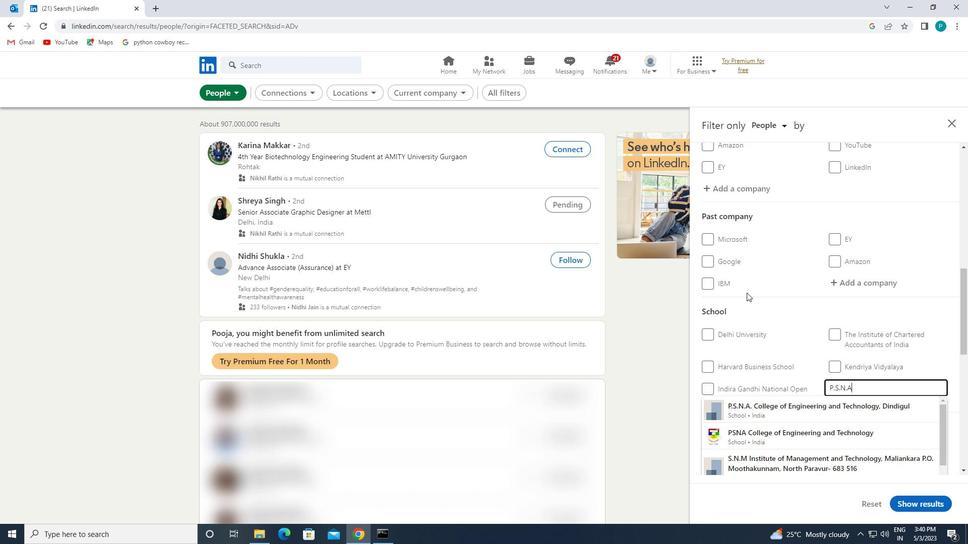 
Action: Mouse moved to (777, 350)
Screenshot: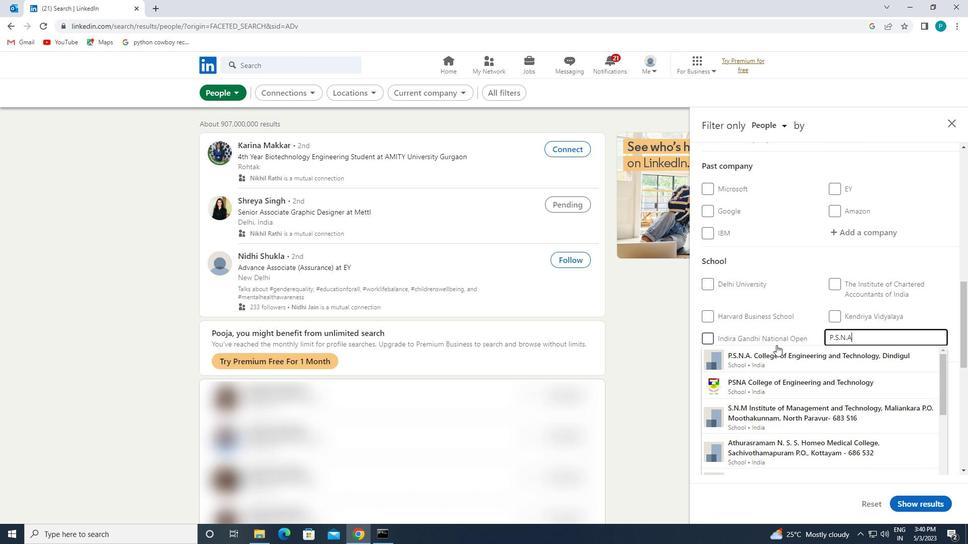 
Action: Mouse pressed left at (777, 350)
Screenshot: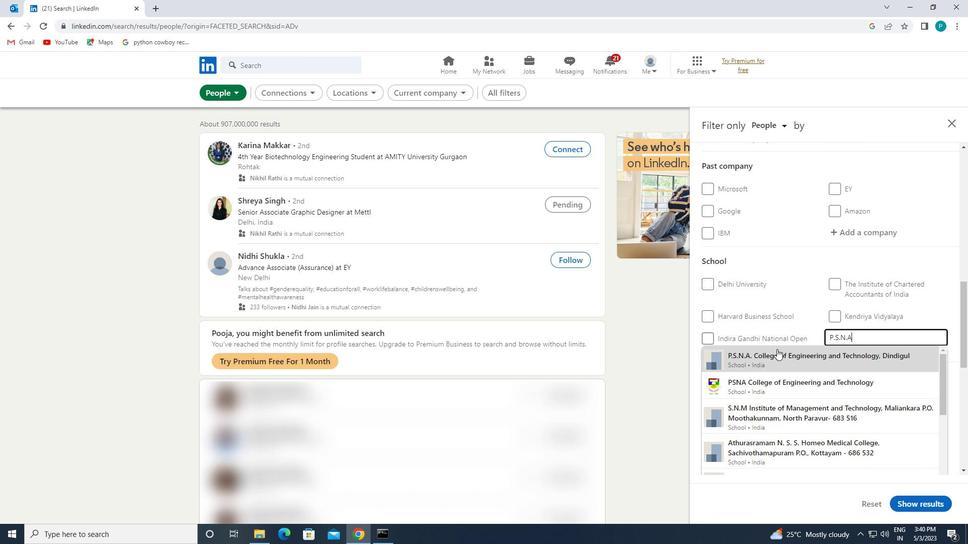 
Action: Mouse moved to (779, 353)
Screenshot: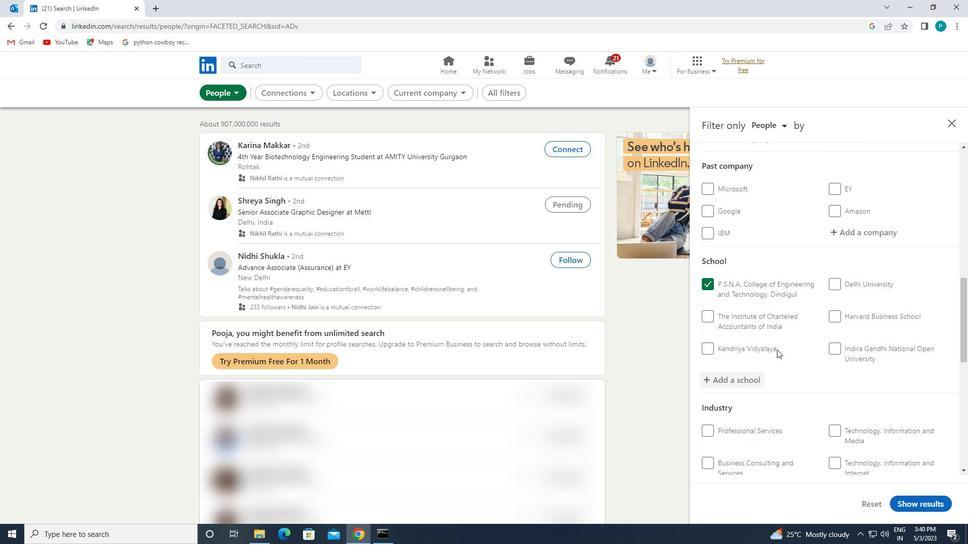 
Action: Mouse scrolled (779, 352) with delta (0, 0)
Screenshot: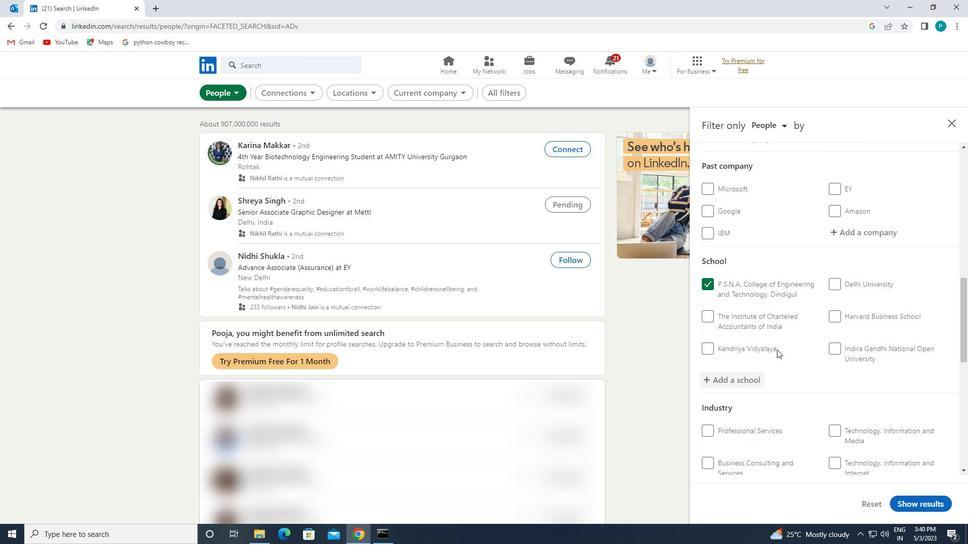 
Action: Mouse moved to (782, 355)
Screenshot: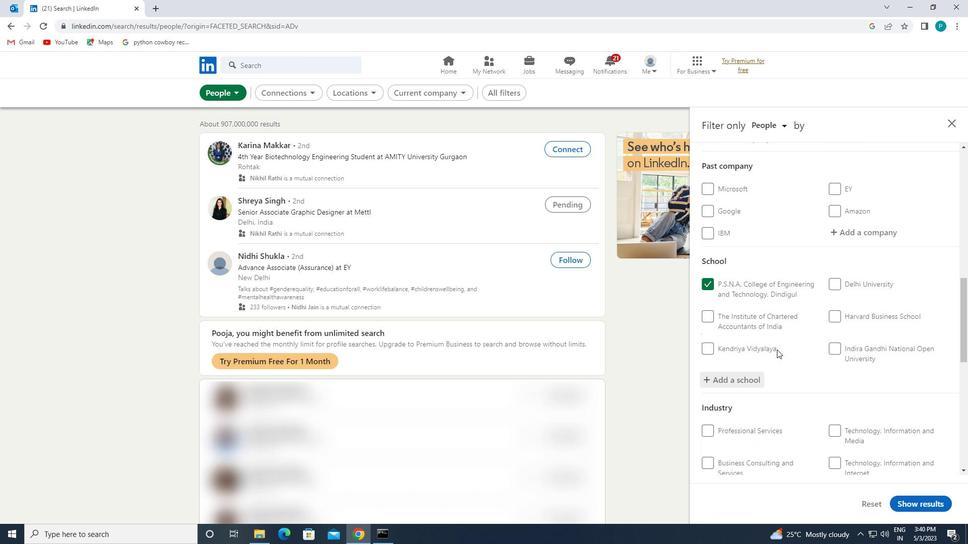 
Action: Mouse scrolled (782, 355) with delta (0, 0)
Screenshot: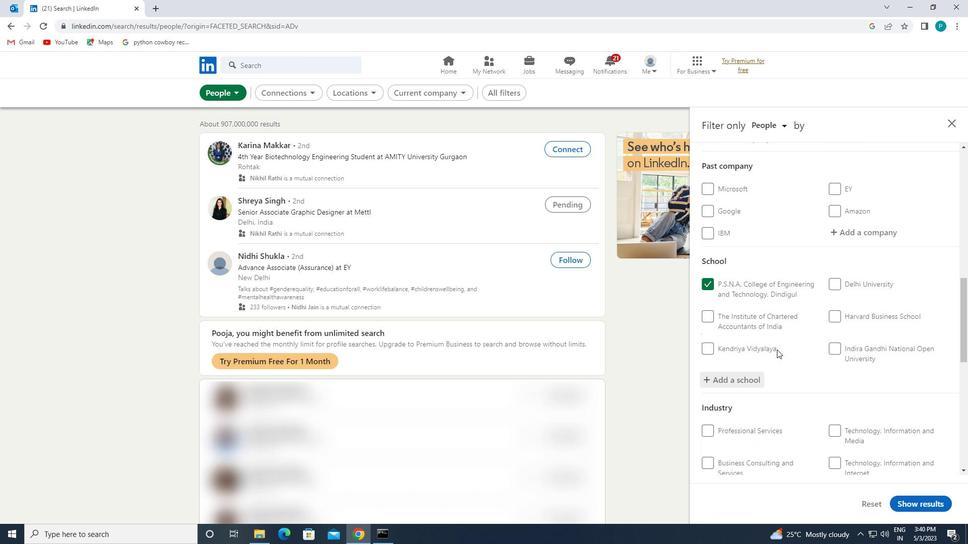 
Action: Mouse moved to (783, 357)
Screenshot: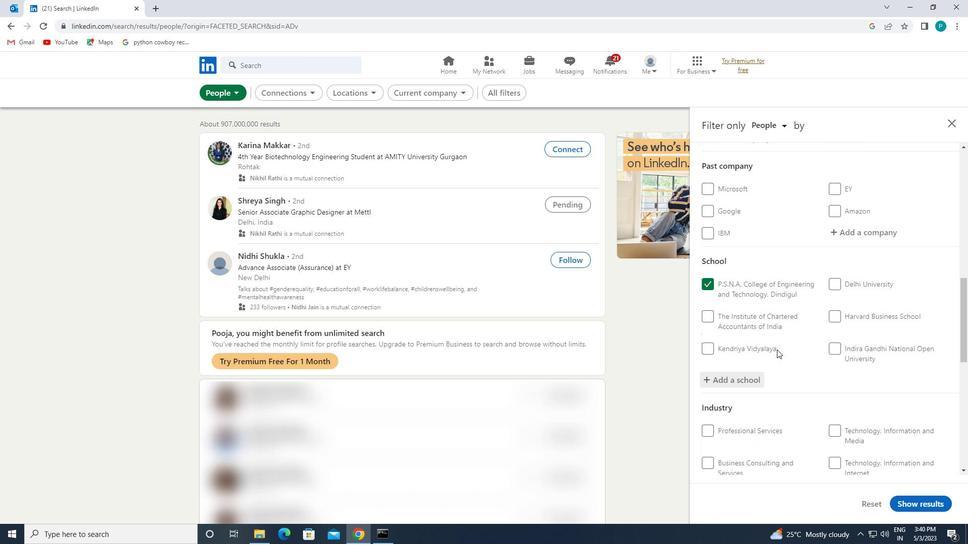 
Action: Mouse scrolled (783, 356) with delta (0, 0)
Screenshot: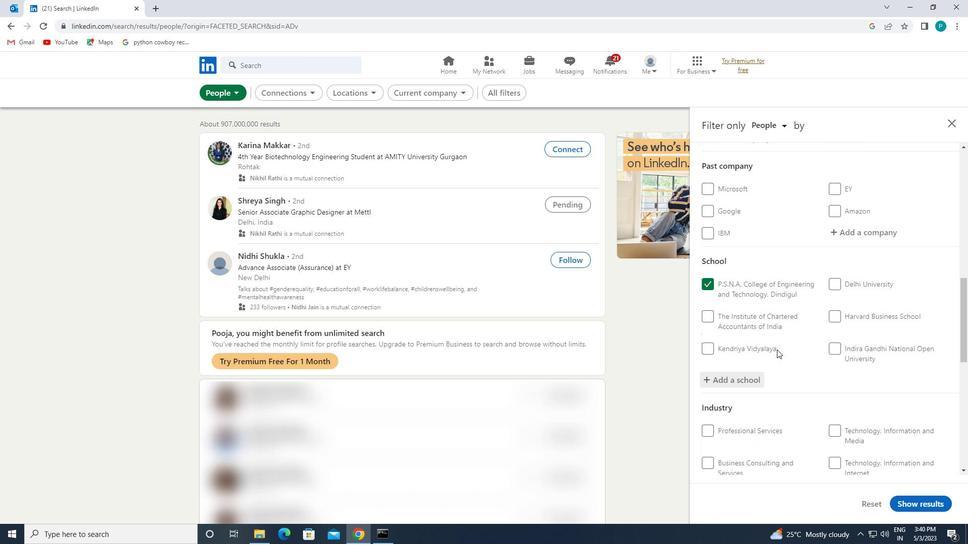 
Action: Mouse moved to (841, 339)
Screenshot: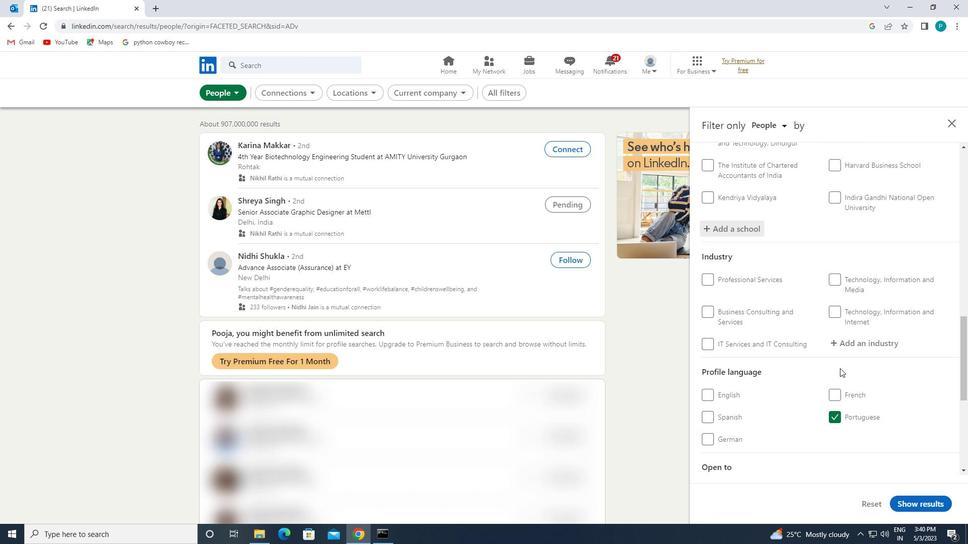 
Action: Mouse pressed left at (841, 339)
Screenshot: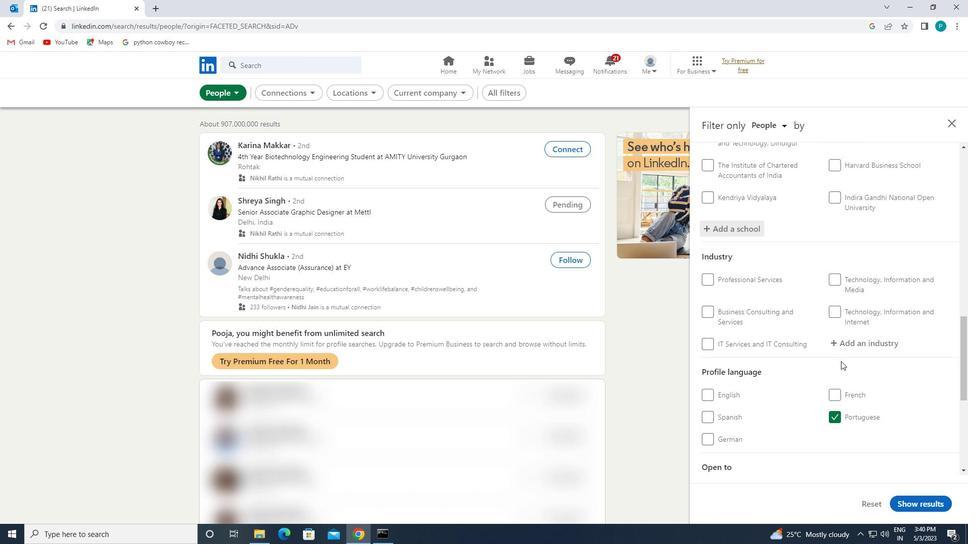 
Action: Mouse moved to (865, 356)
Screenshot: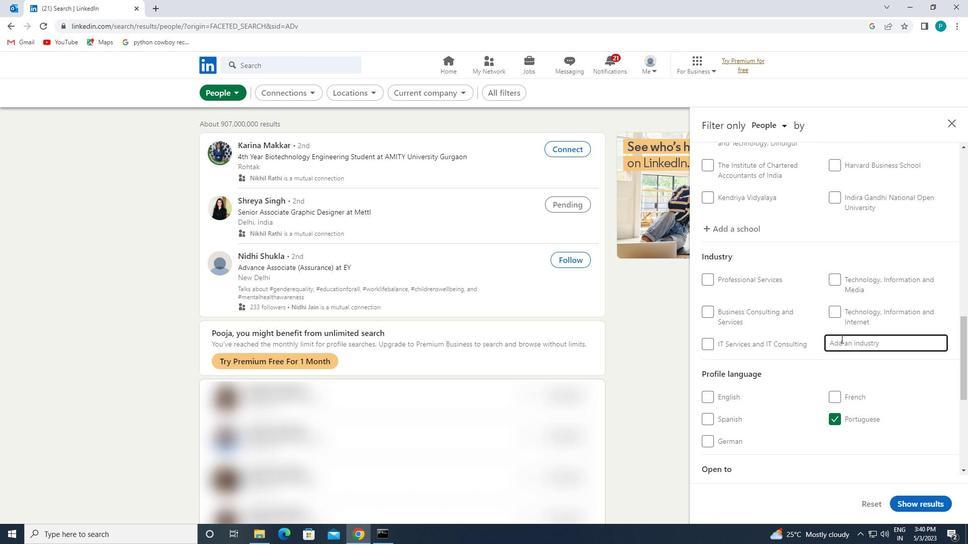 
Action: Key pressed <Key.caps_lock>F<Key.caps_lock><Key.backspace>F<Key.caps_lock>INANCIAL
Screenshot: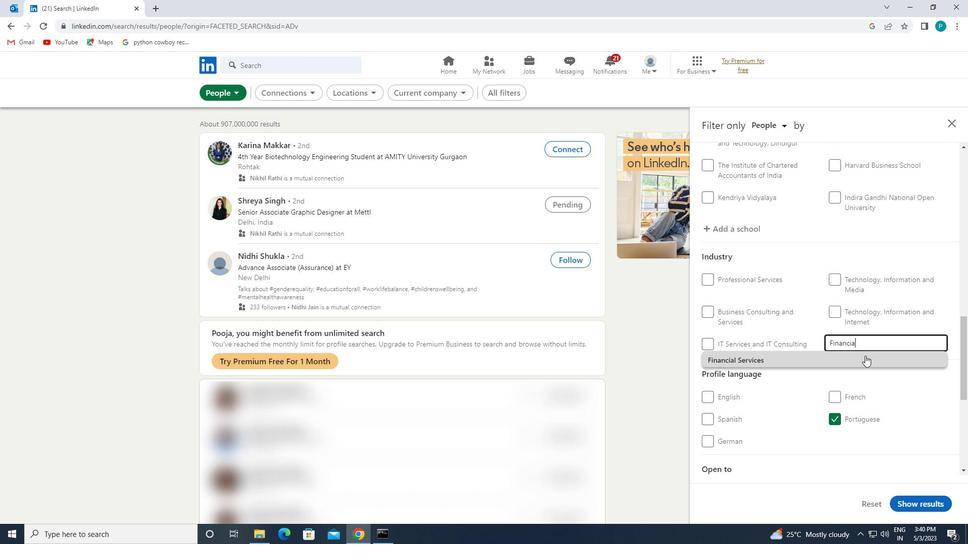 
Action: Mouse pressed left at (865, 356)
Screenshot: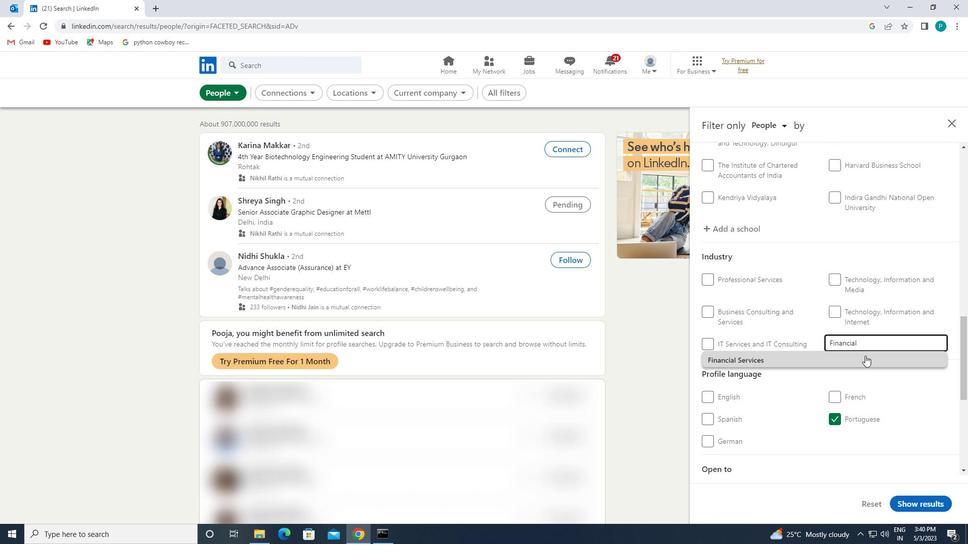 
Action: Mouse scrolled (865, 355) with delta (0, 0)
Screenshot: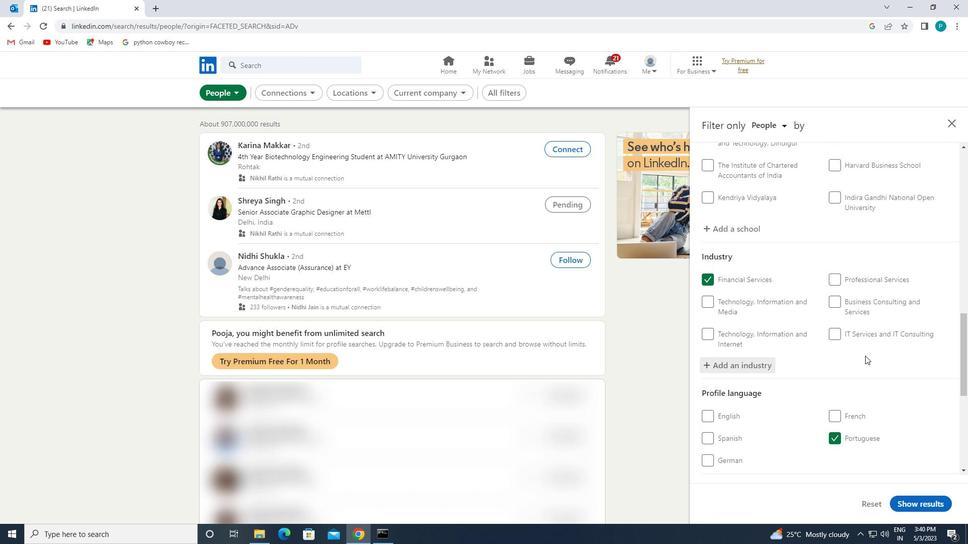 
Action: Mouse scrolled (865, 355) with delta (0, 0)
Screenshot: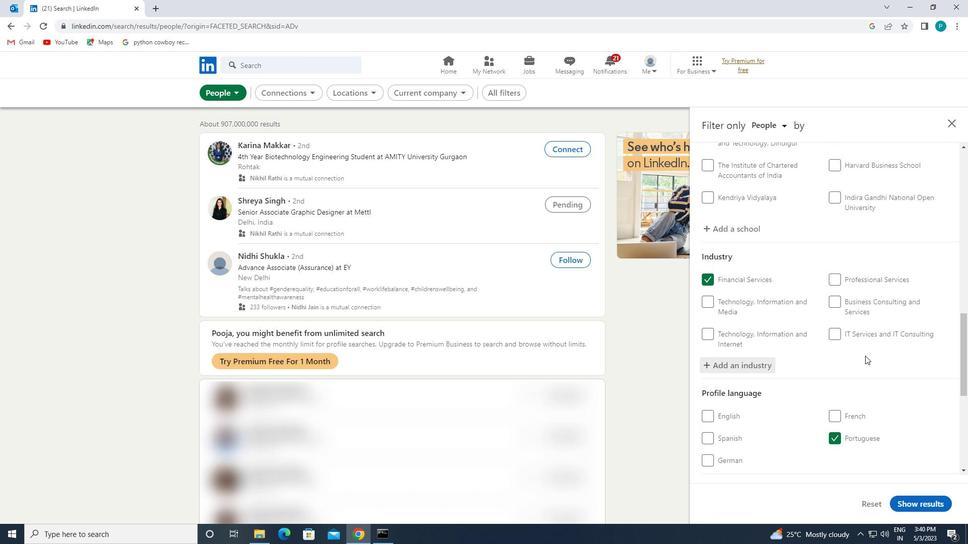 
Action: Mouse scrolled (865, 355) with delta (0, 0)
Screenshot: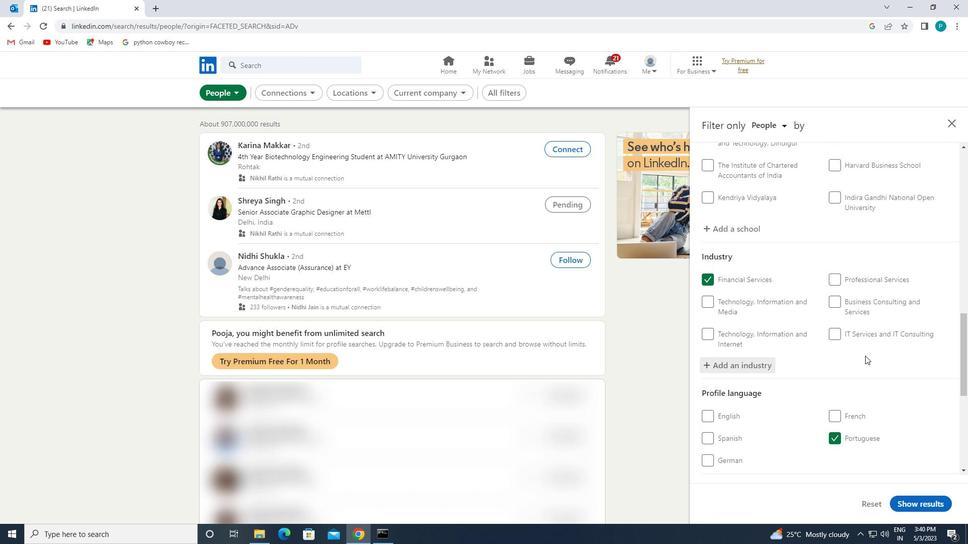 
Action: Mouse moved to (847, 351)
Screenshot: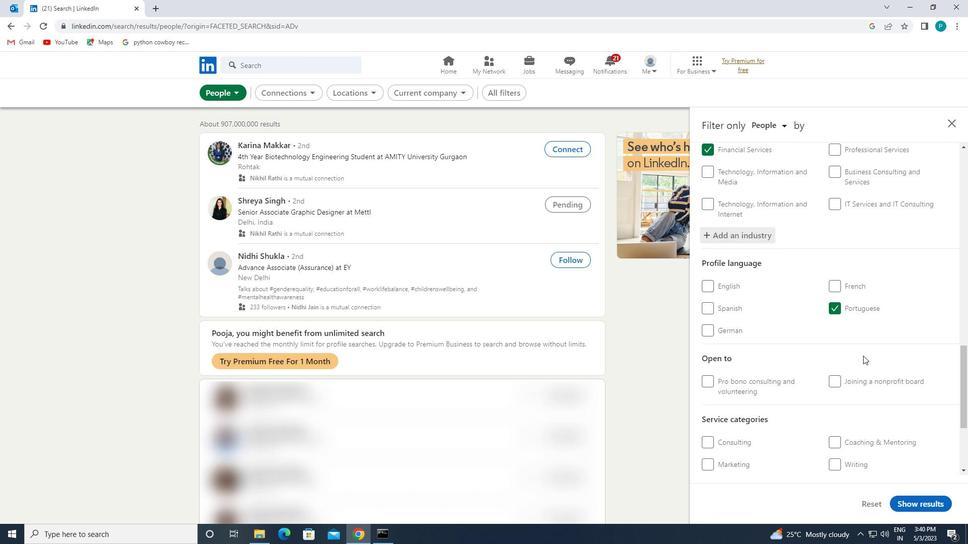 
Action: Mouse scrolled (847, 350) with delta (0, 0)
Screenshot: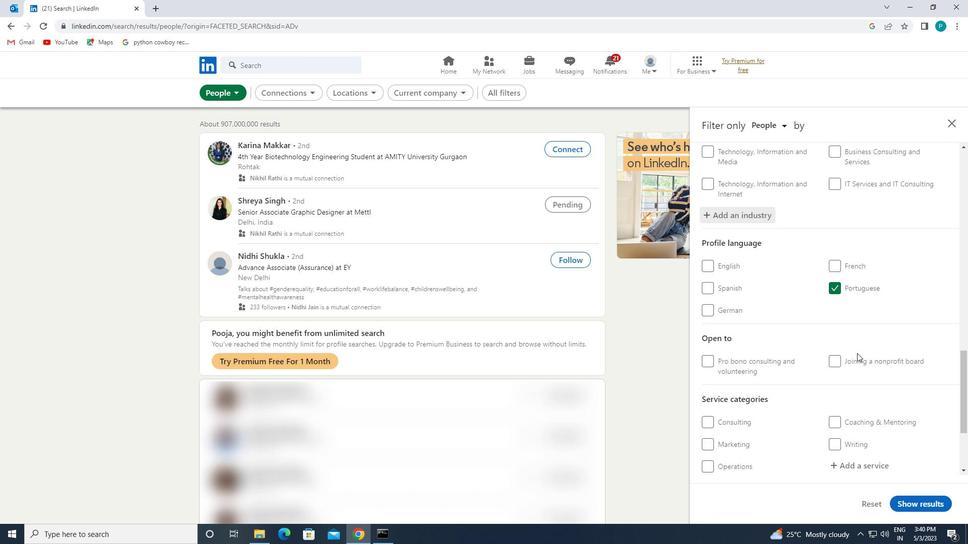 
Action: Mouse scrolled (847, 350) with delta (0, 0)
Screenshot: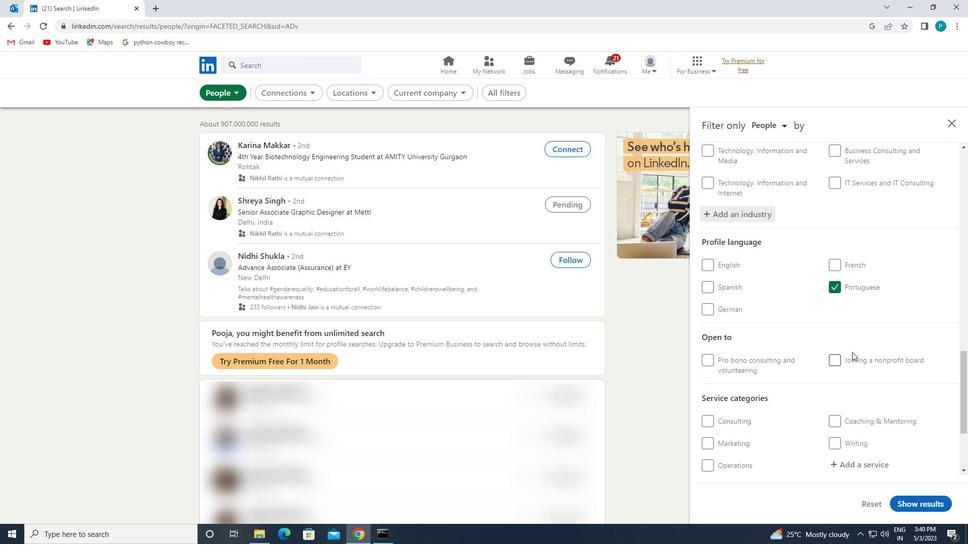 
Action: Mouse scrolled (847, 350) with delta (0, 0)
Screenshot: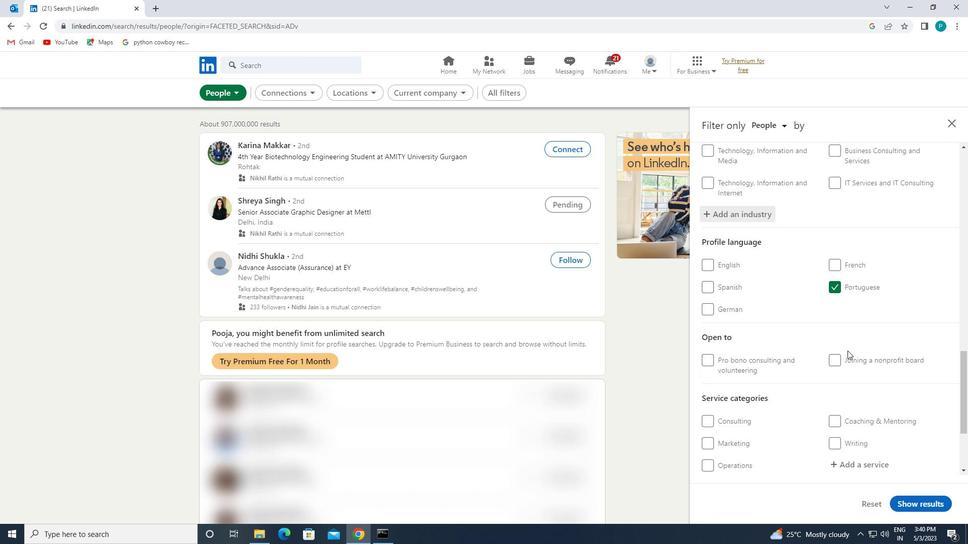 
Action: Mouse moved to (851, 341)
Screenshot: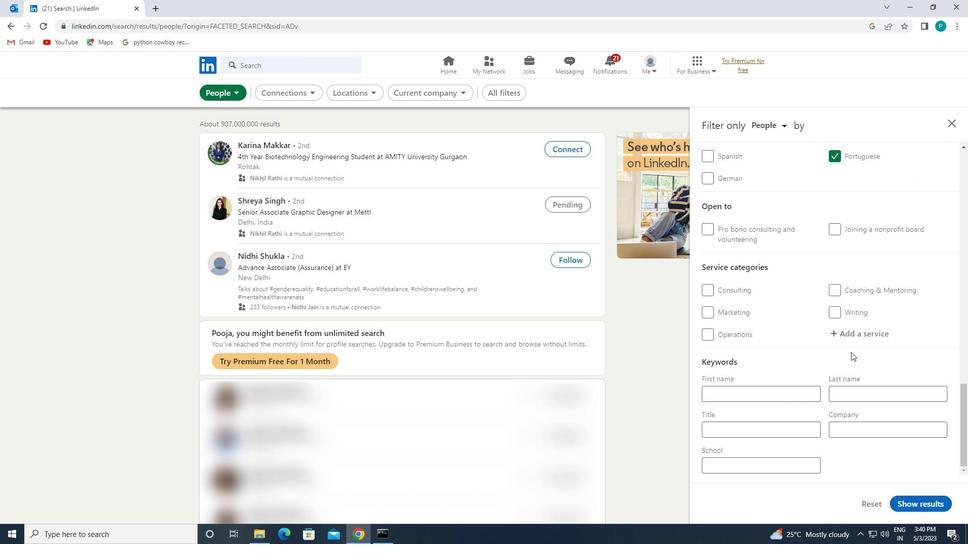 
Action: Mouse pressed left at (851, 341)
Screenshot: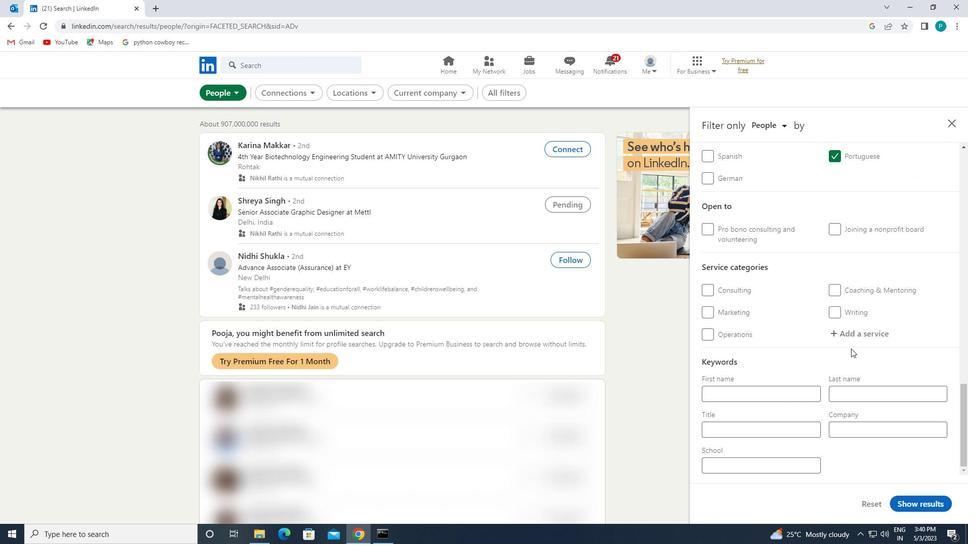 
Action: Mouse moved to (841, 329)
Screenshot: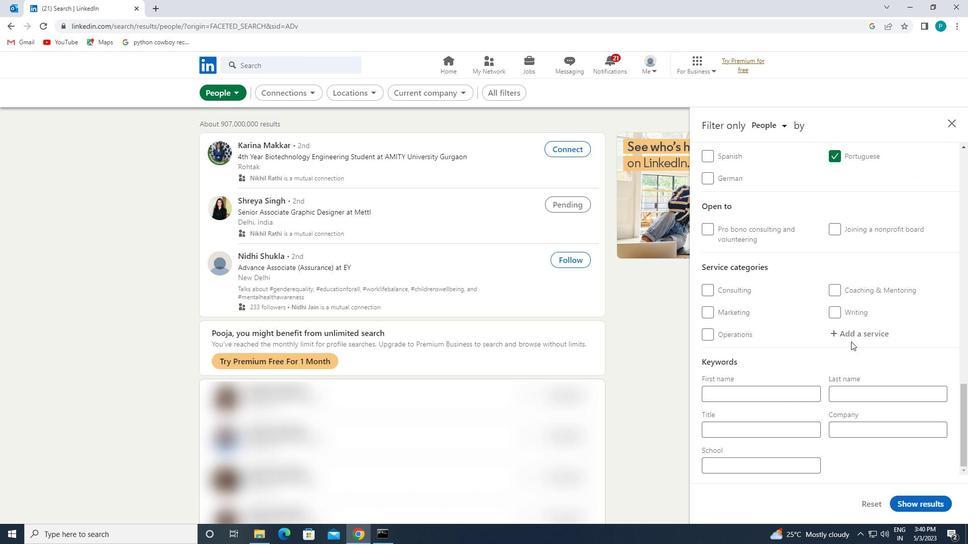 
Action: Mouse pressed left at (841, 329)
Screenshot: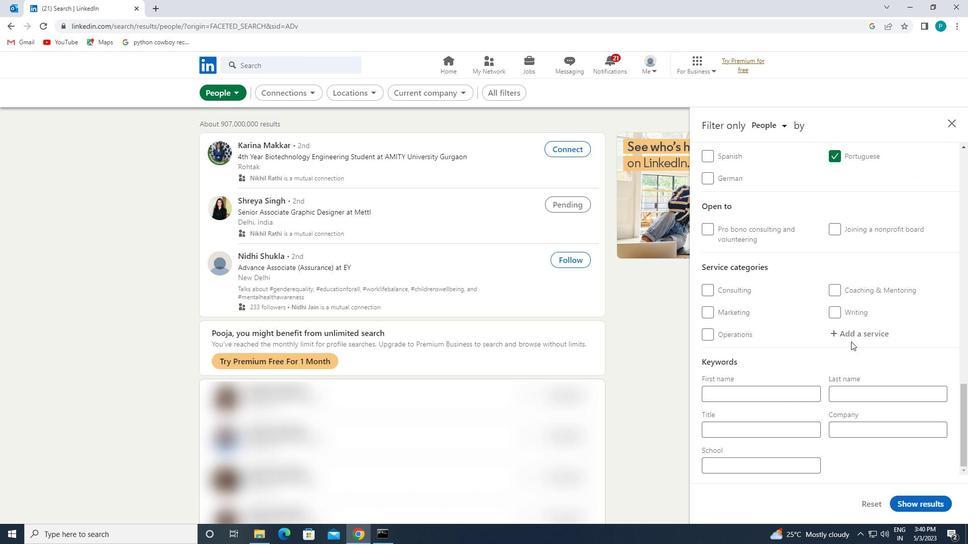 
Action: Mouse moved to (846, 331)
Screenshot: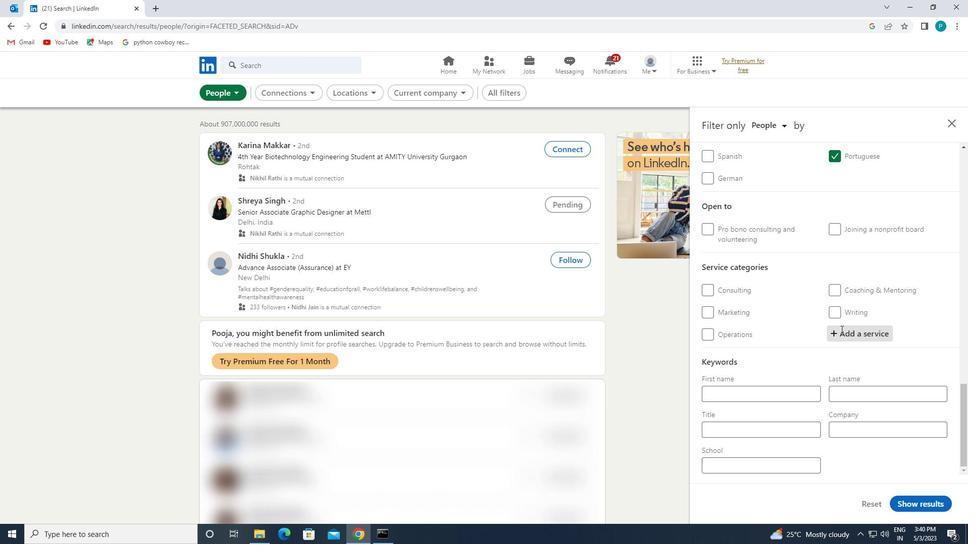 
Action: Key pressed <Key.caps_lock>A<Key.caps_lock>CCOUNTING
Screenshot: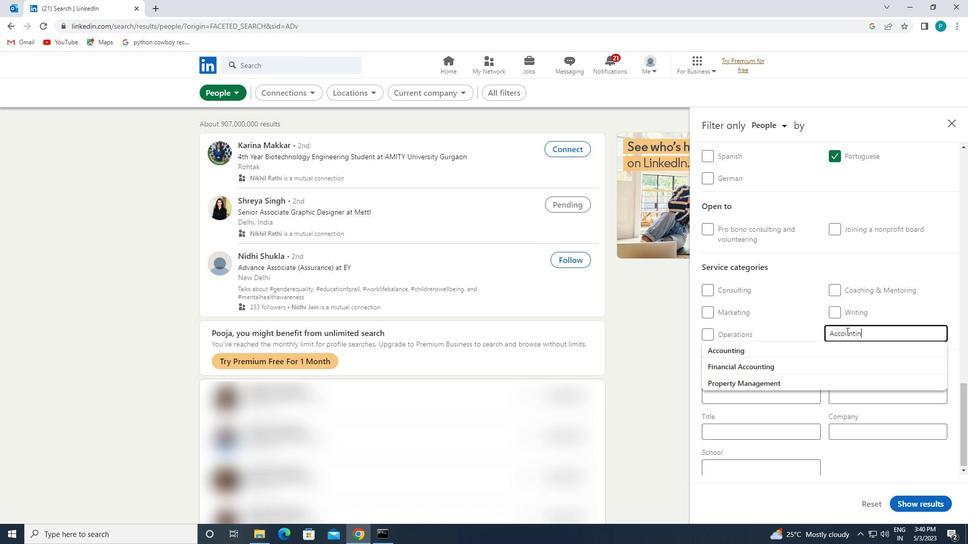 
Action: Mouse moved to (767, 353)
Screenshot: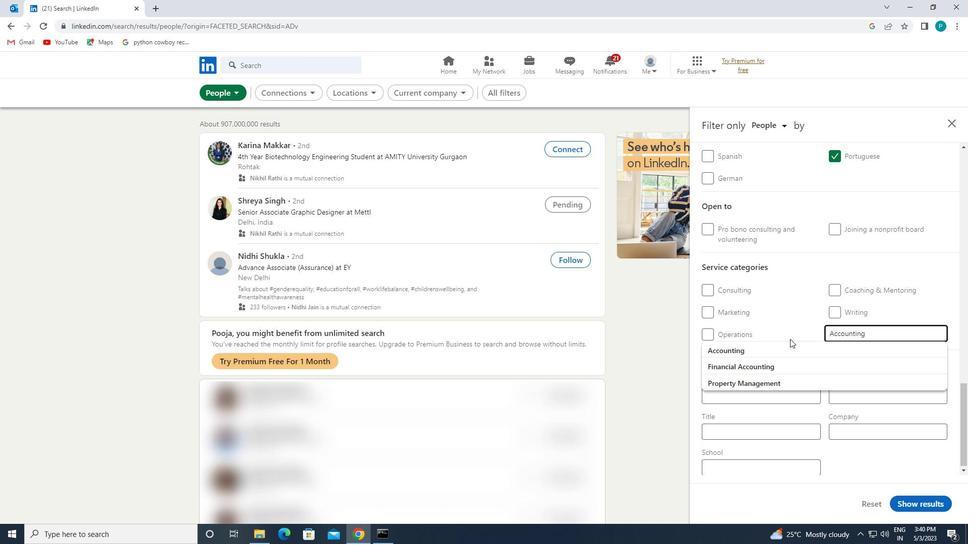 
Action: Mouse pressed left at (767, 353)
Screenshot: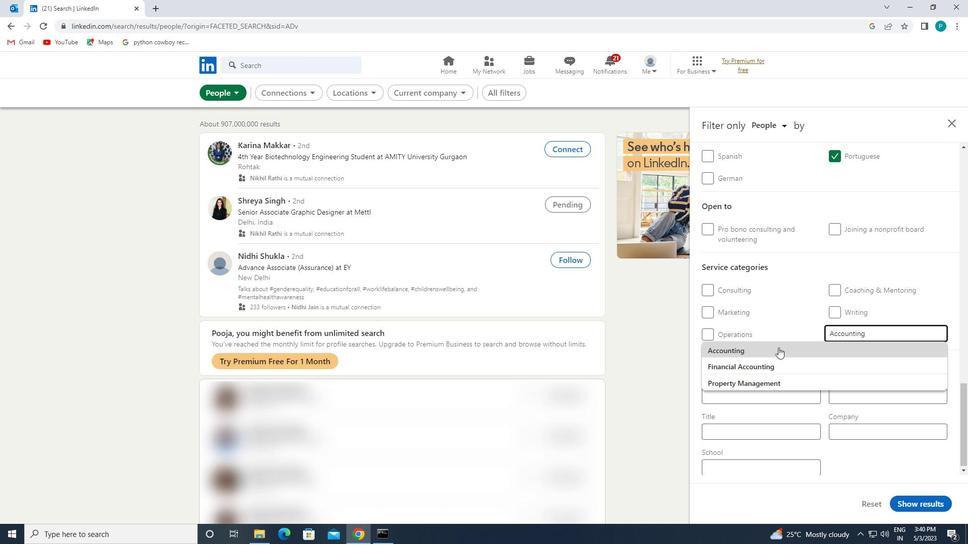 
Action: Mouse scrolled (767, 353) with delta (0, 0)
Screenshot: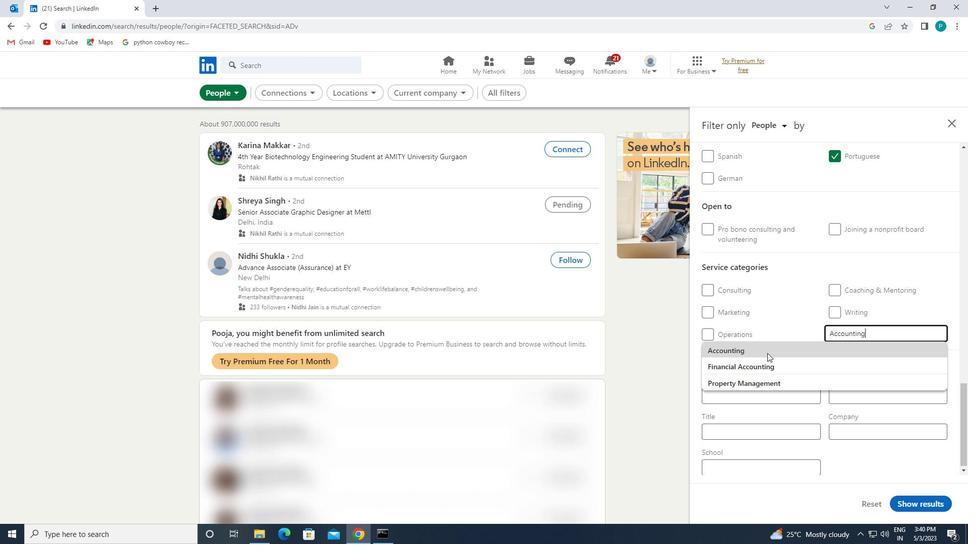 
Action: Mouse scrolled (767, 353) with delta (0, 0)
Screenshot: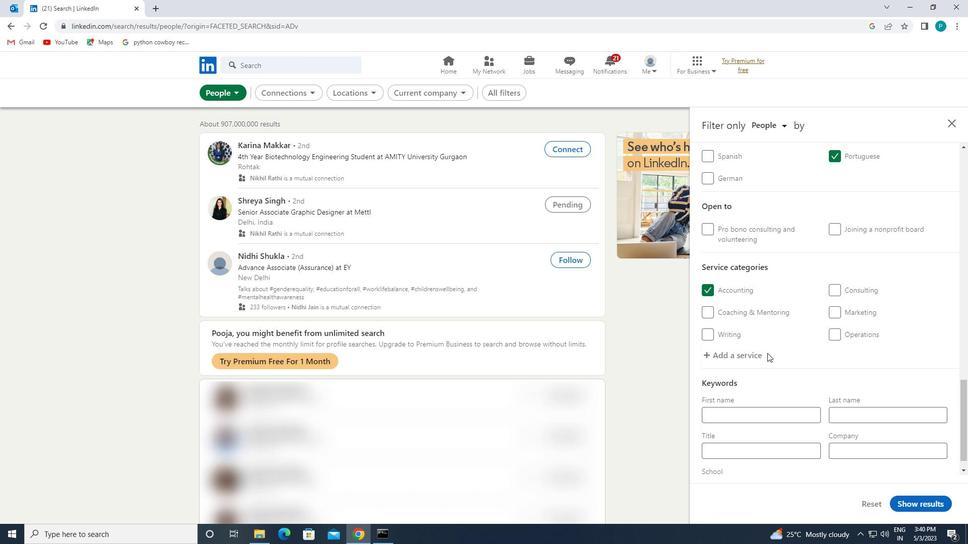 
Action: Mouse scrolled (767, 353) with delta (0, 0)
Screenshot: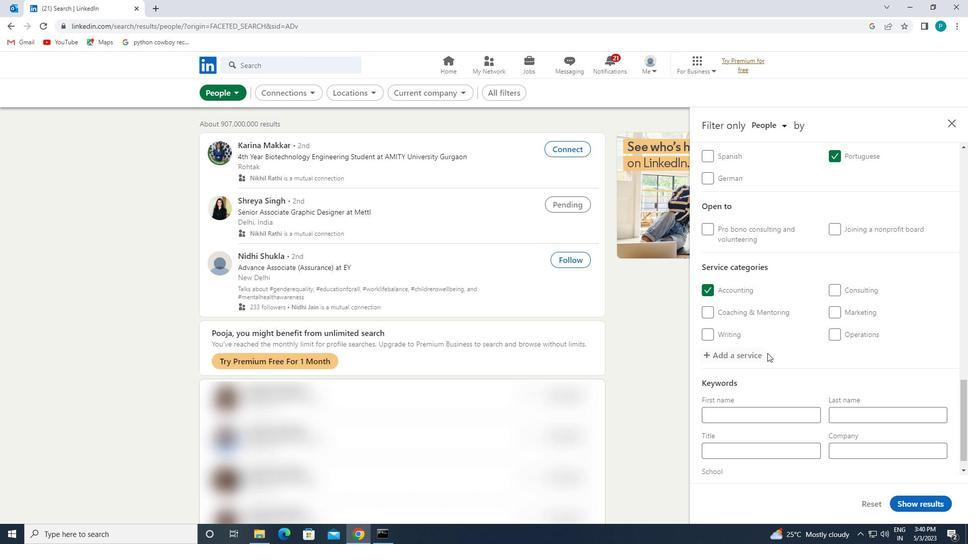 
Action: Mouse moved to (754, 438)
Screenshot: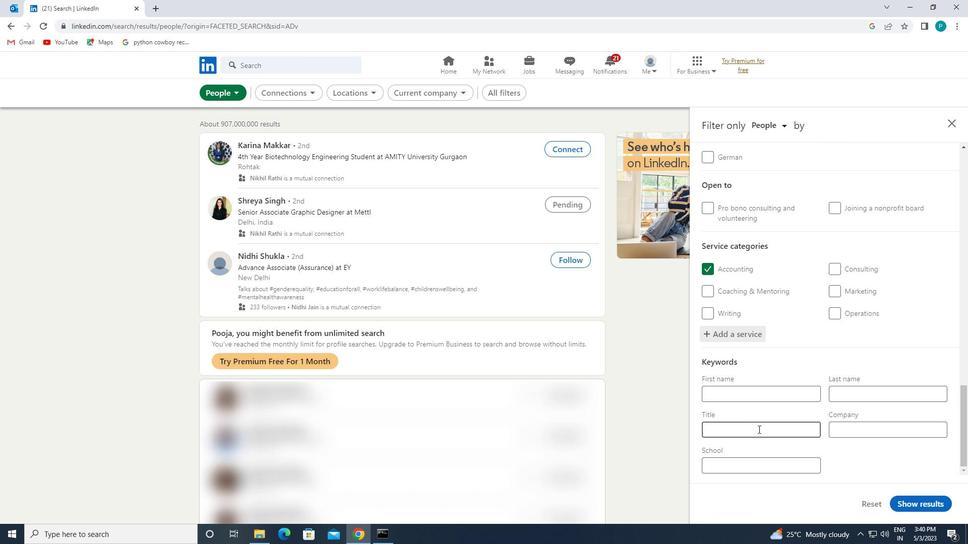 
Action: Mouse pressed left at (754, 438)
Screenshot: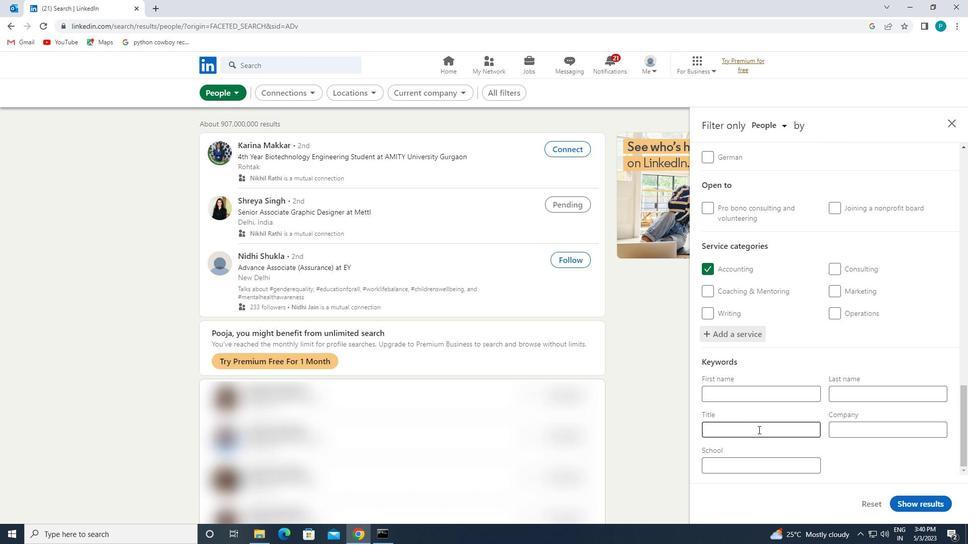
Action: Mouse moved to (751, 427)
Screenshot: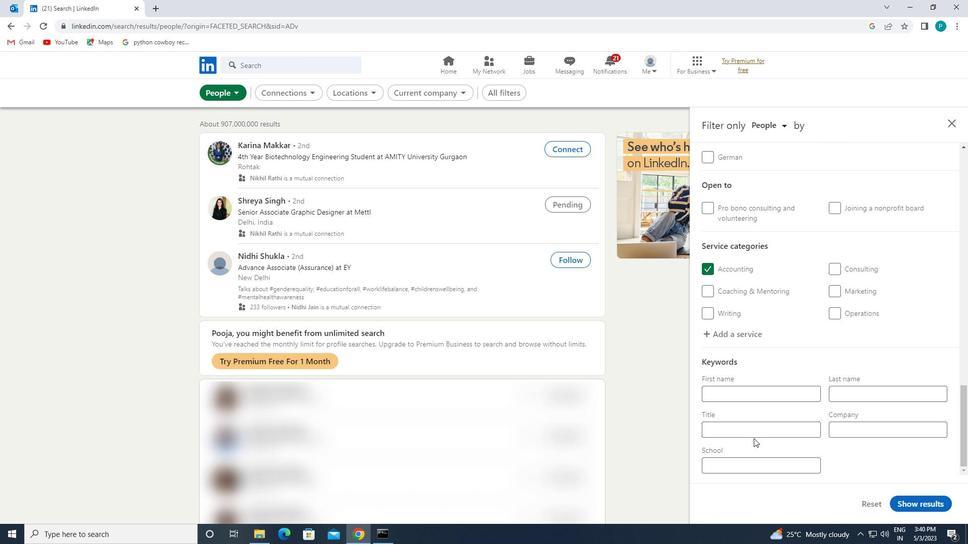 
Action: Mouse pressed left at (751, 427)
Screenshot: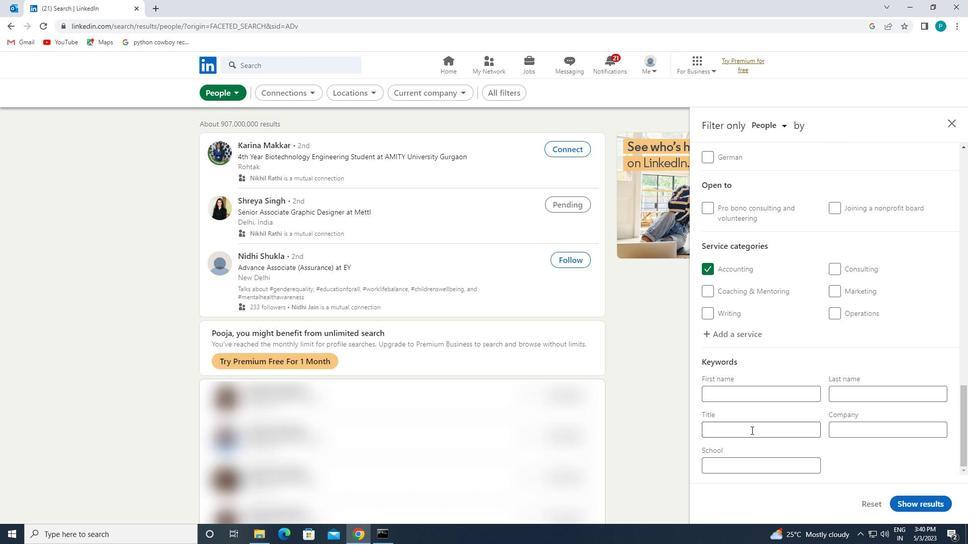 
Action: Mouse moved to (754, 428)
Screenshot: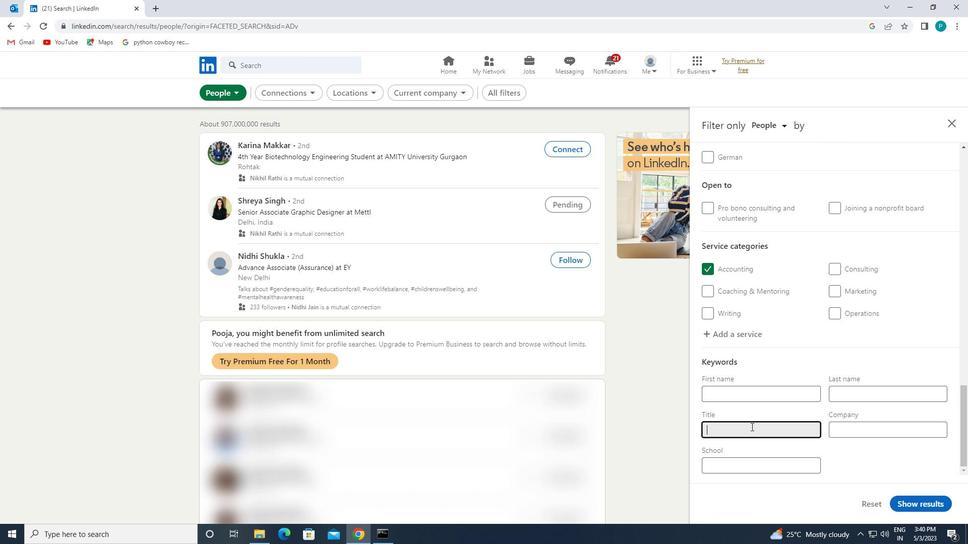 
Action: Key pressed <Key.caps_lock>M<Key.caps_lock>USIC<Key.space><Key.caps_lock>P<Key.caps_lock>RODUCER
Screenshot: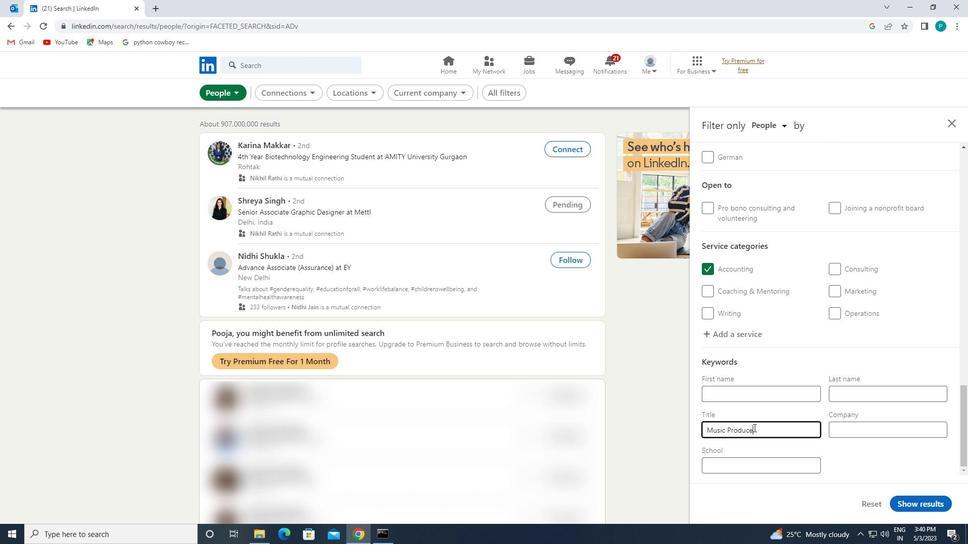
Action: Mouse moved to (913, 499)
Screenshot: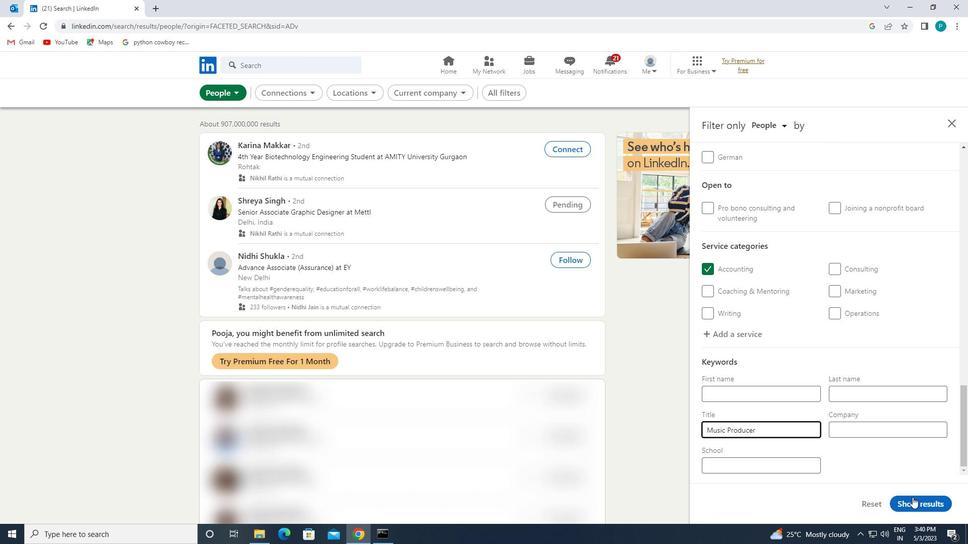 
Action: Mouse pressed left at (913, 499)
Screenshot: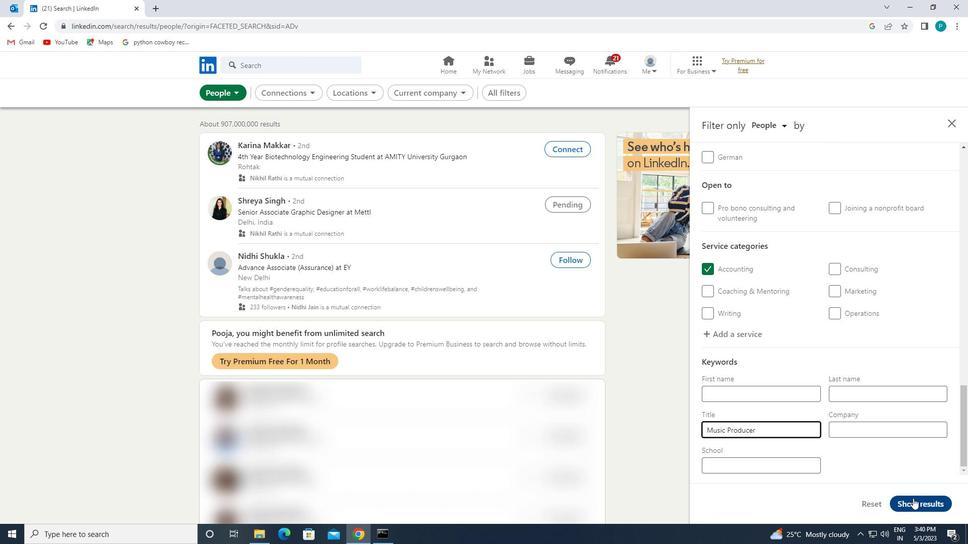 
